 Task: Look for space in Labuhan Deli, Indonesia from 5th June, 2023 to 16th June, 2023 for 2 adults in price range Rs.7000 to Rs.15000. Place can be entire place with 1  bedroom having 1 bed and 1 bathroom. Property type can be house, flat, guest house, hotel. Booking option can be shelf check-in. Required host language is English.
Action: Mouse moved to (412, 79)
Screenshot: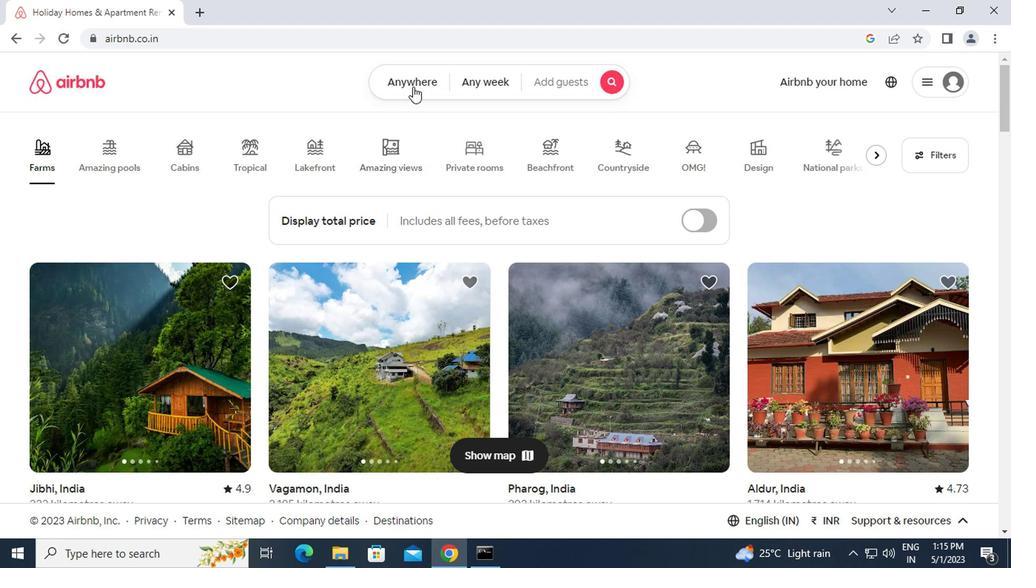 
Action: Mouse pressed left at (412, 79)
Screenshot: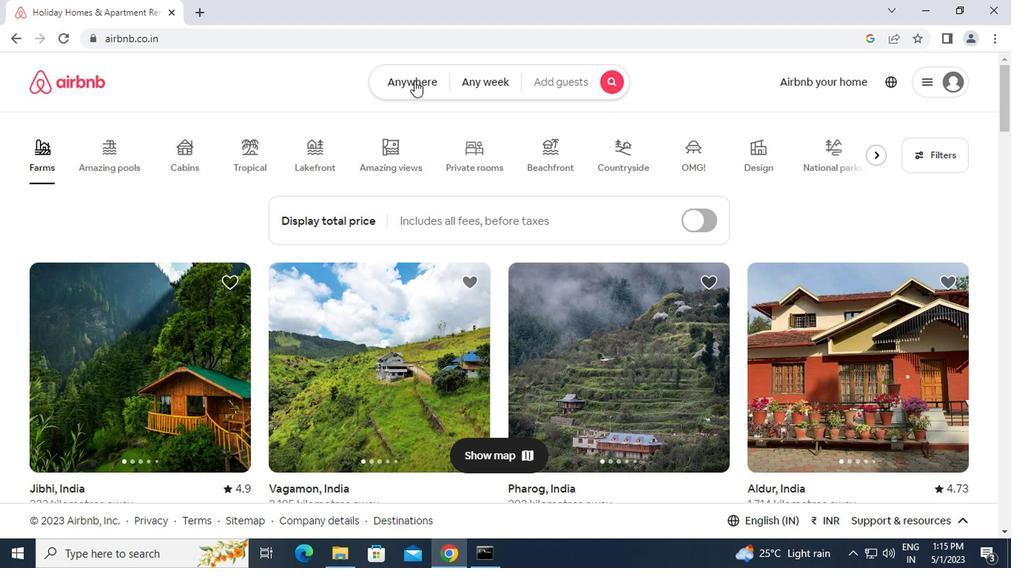 
Action: Mouse moved to (372, 146)
Screenshot: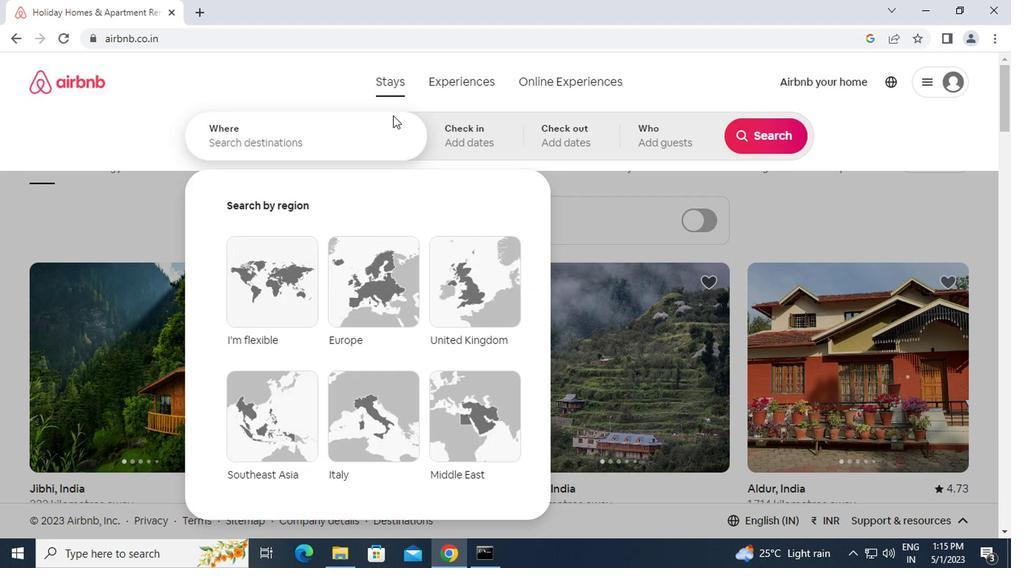
Action: Mouse pressed left at (372, 146)
Screenshot: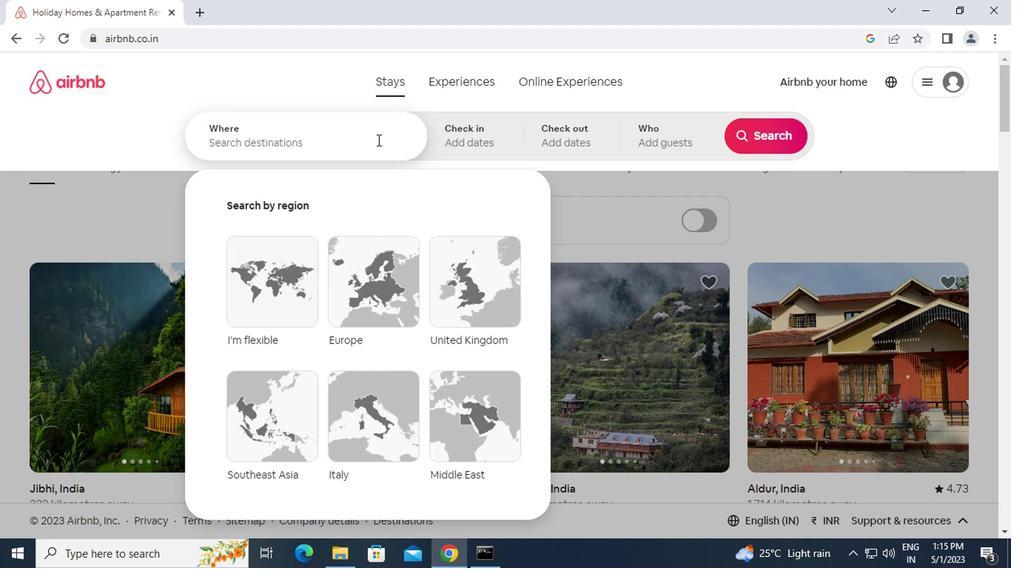 
Action: Key pressed l<Key.caps_lock>abuhan<Key.space><Key.caps_lock>d<Key.caps_lock>eli,<Key.space><Key.caps_lock>i<Key.caps_lock>ndonesia<Key.enter>
Screenshot: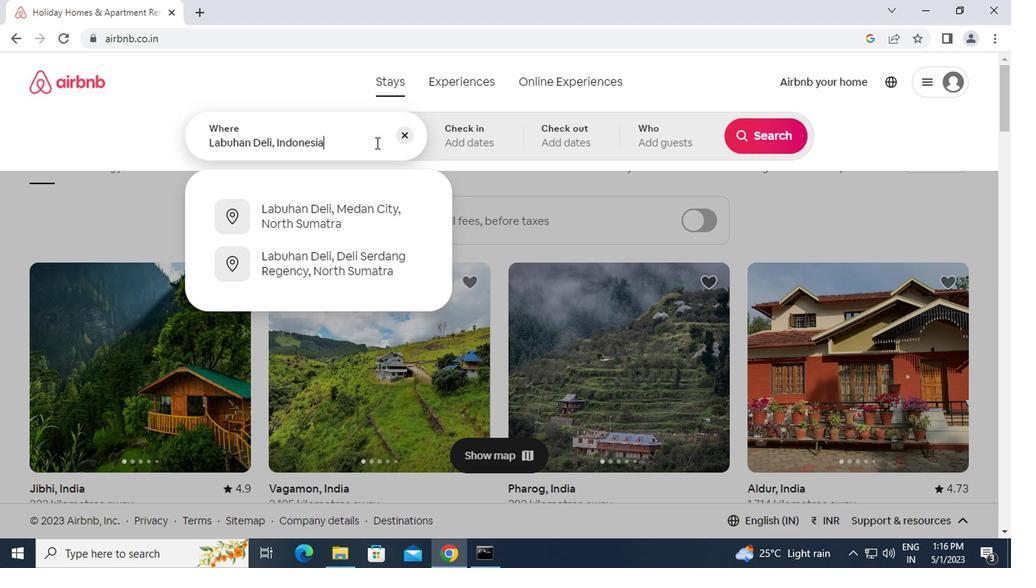 
Action: Mouse moved to (564, 346)
Screenshot: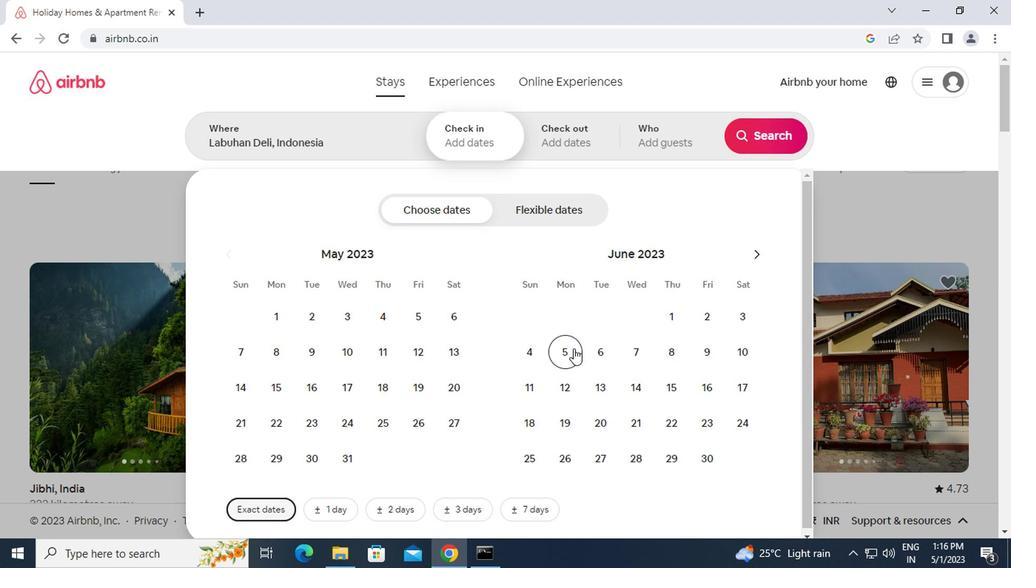 
Action: Mouse pressed left at (564, 346)
Screenshot: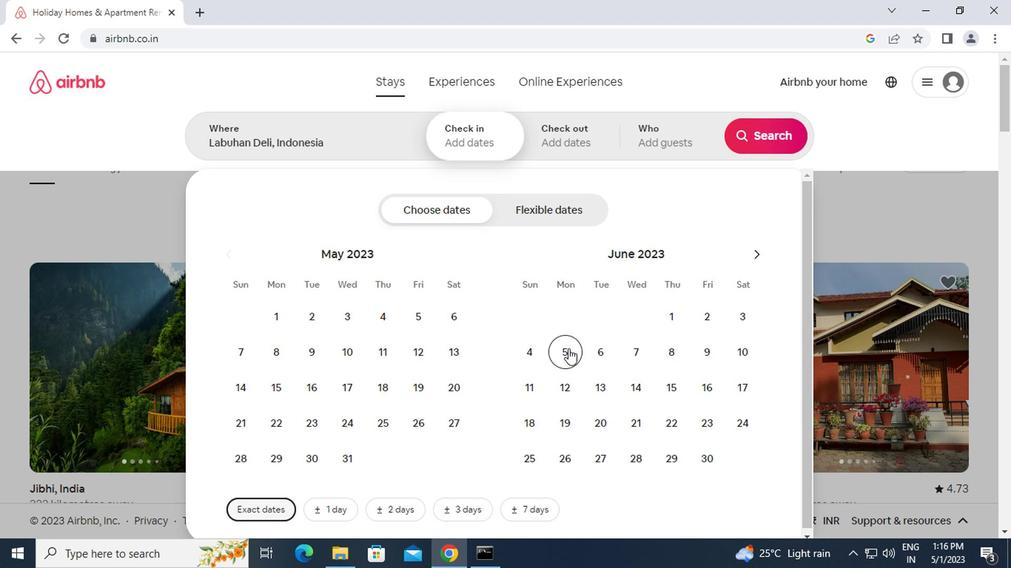 
Action: Mouse moved to (702, 374)
Screenshot: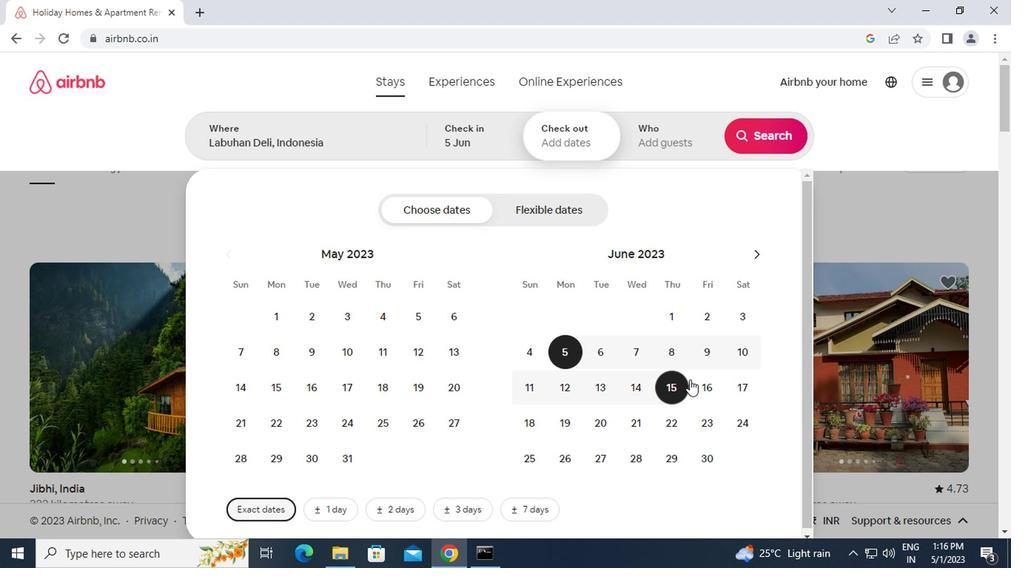 
Action: Mouse pressed left at (702, 374)
Screenshot: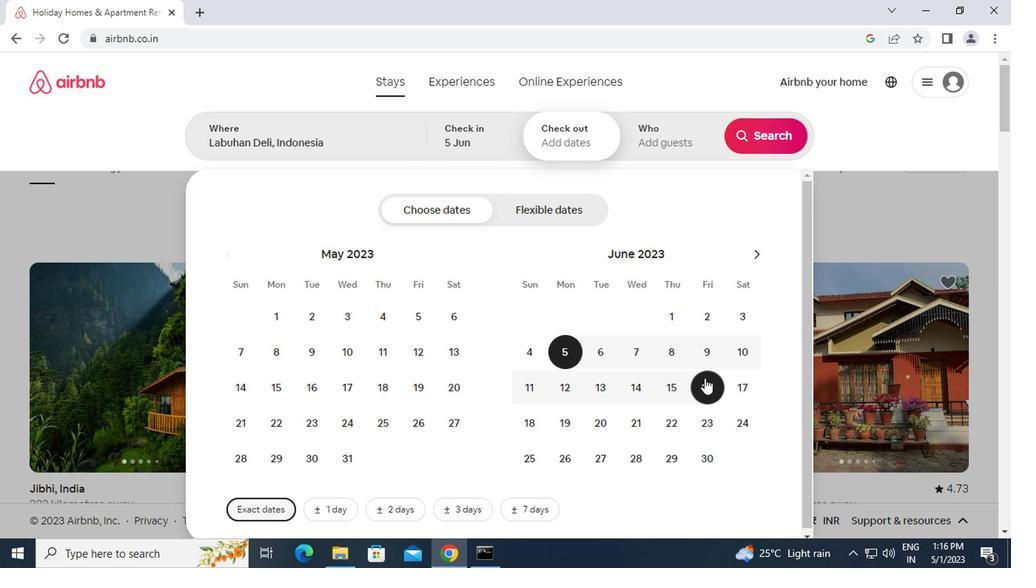 
Action: Mouse moved to (660, 138)
Screenshot: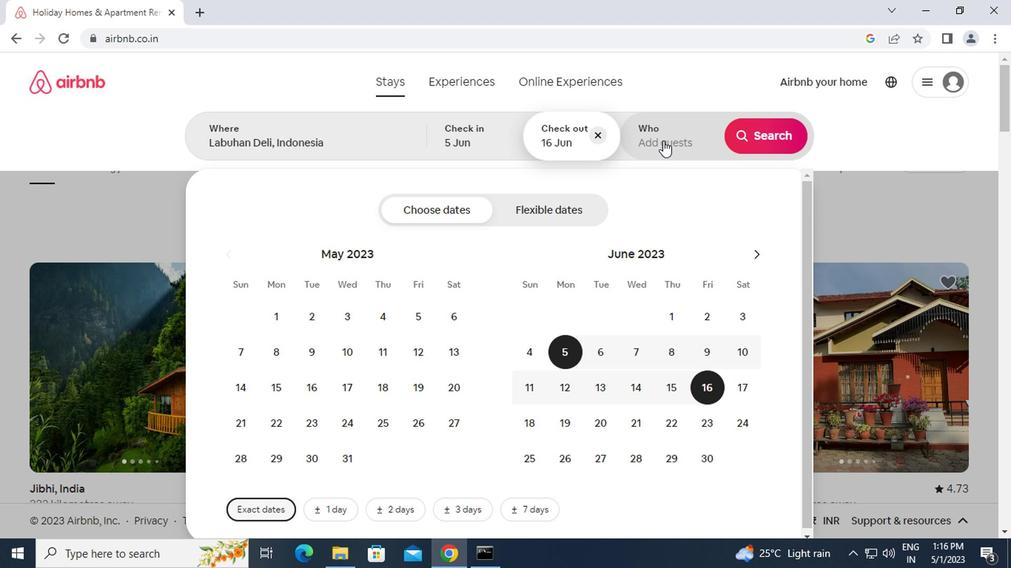 
Action: Mouse pressed left at (660, 138)
Screenshot: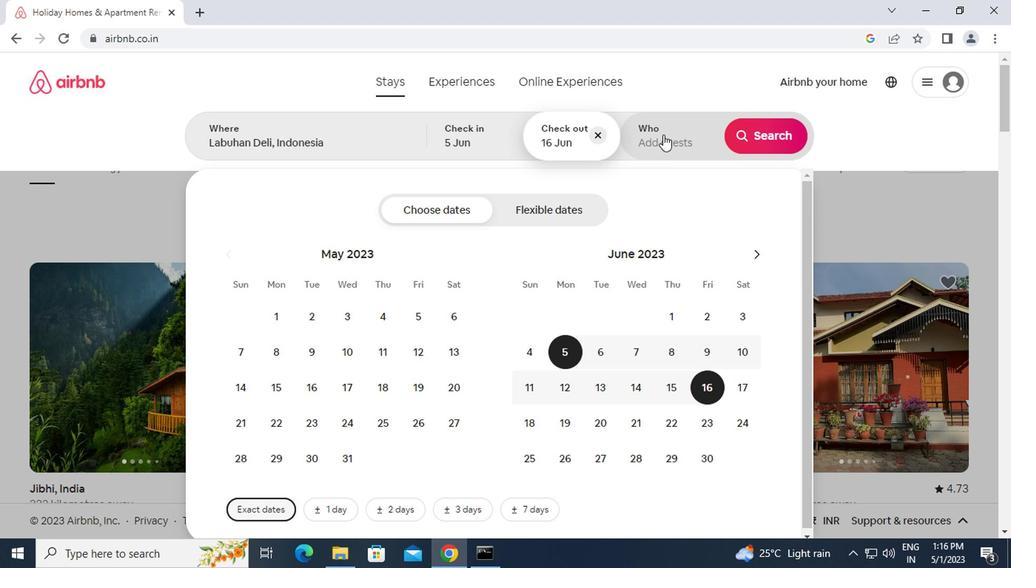 
Action: Mouse moved to (763, 213)
Screenshot: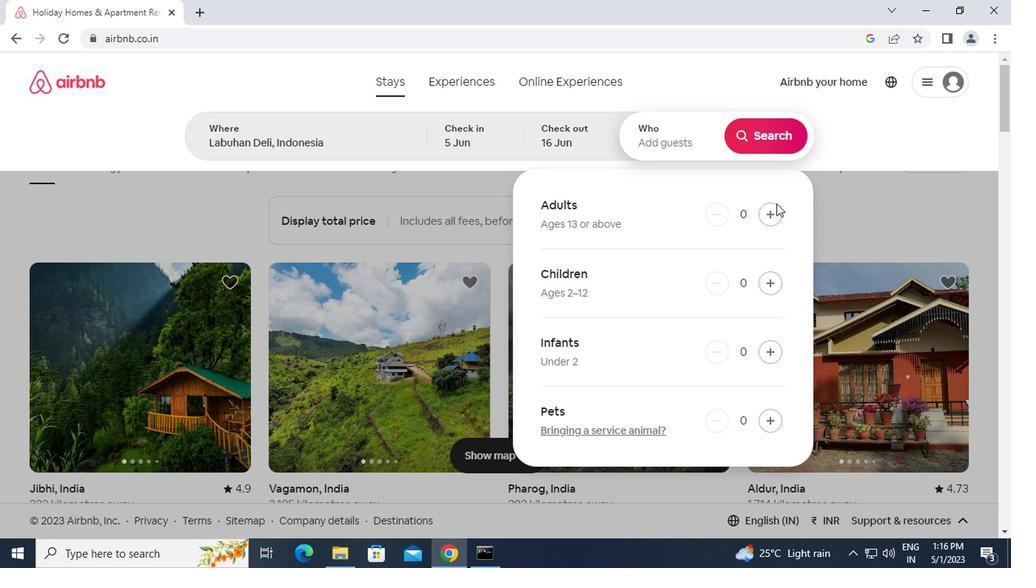 
Action: Mouse pressed left at (763, 213)
Screenshot: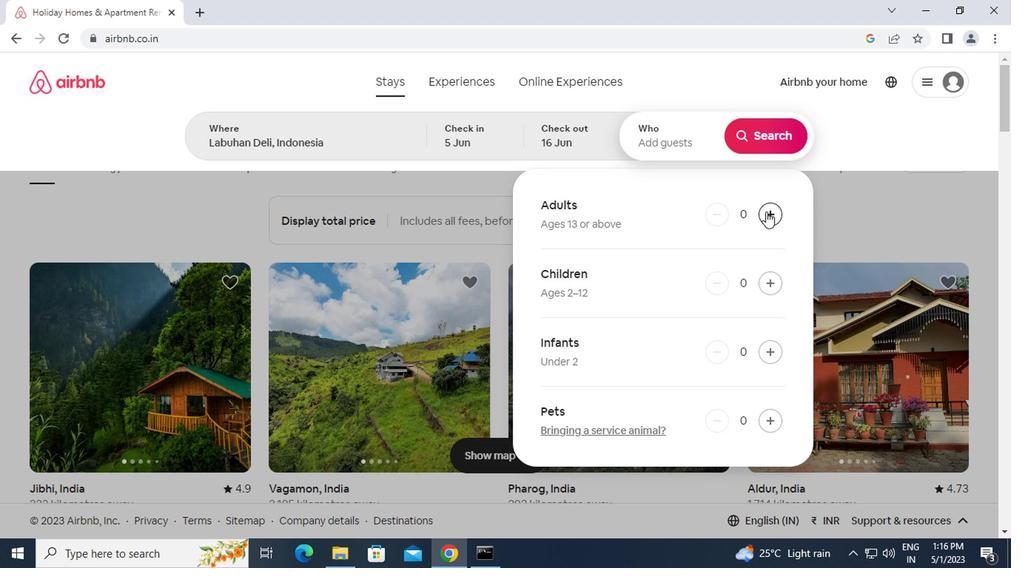
Action: Mouse pressed left at (763, 213)
Screenshot: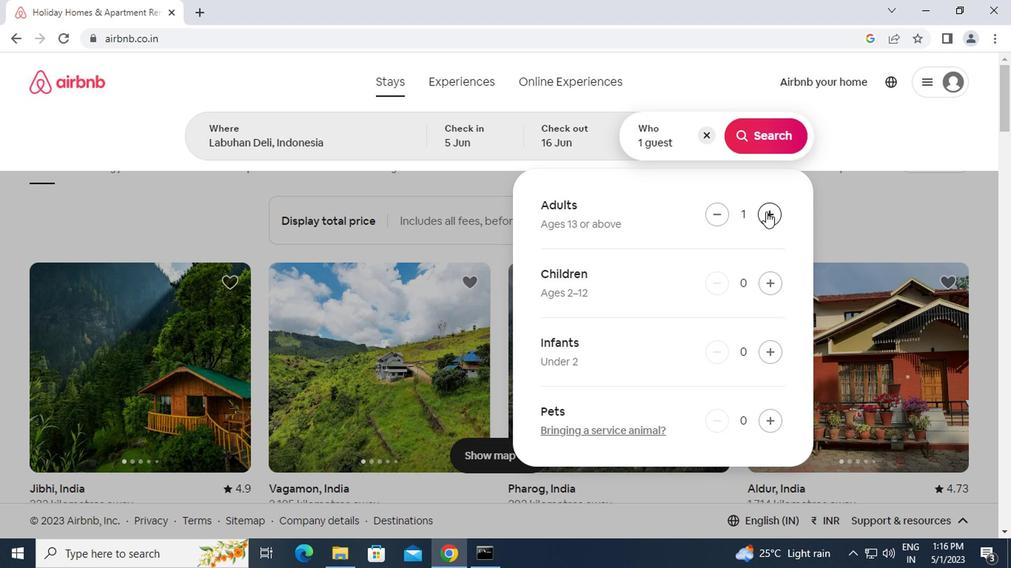 
Action: Mouse moved to (766, 141)
Screenshot: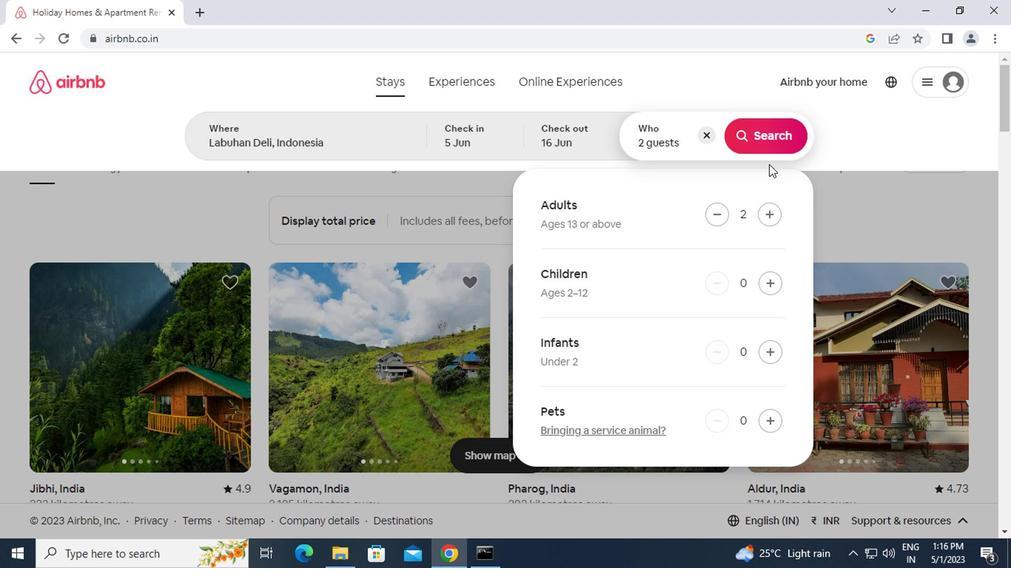
Action: Mouse pressed left at (766, 141)
Screenshot: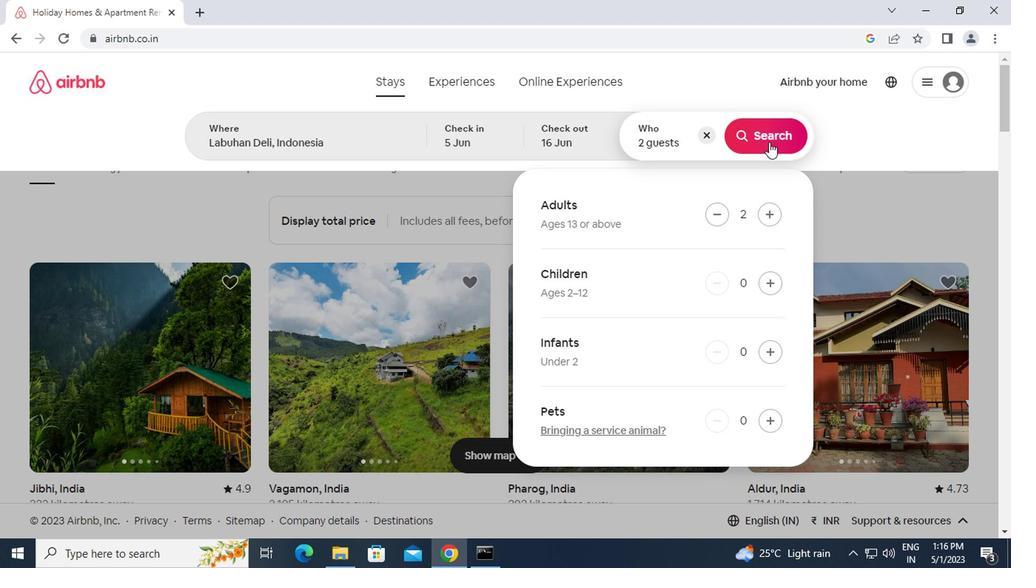 
Action: Mouse moved to (925, 150)
Screenshot: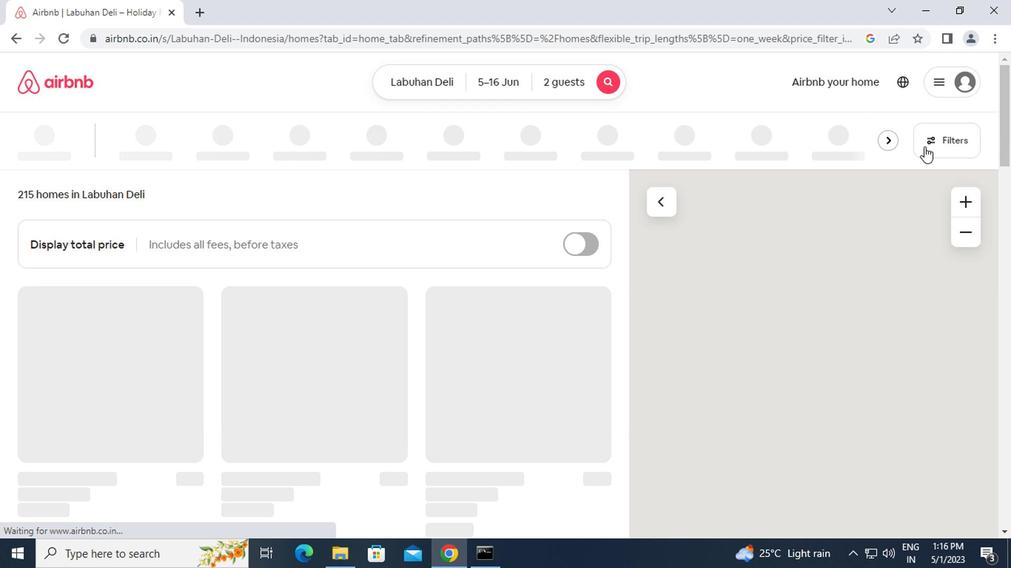 
Action: Mouse pressed left at (925, 150)
Screenshot: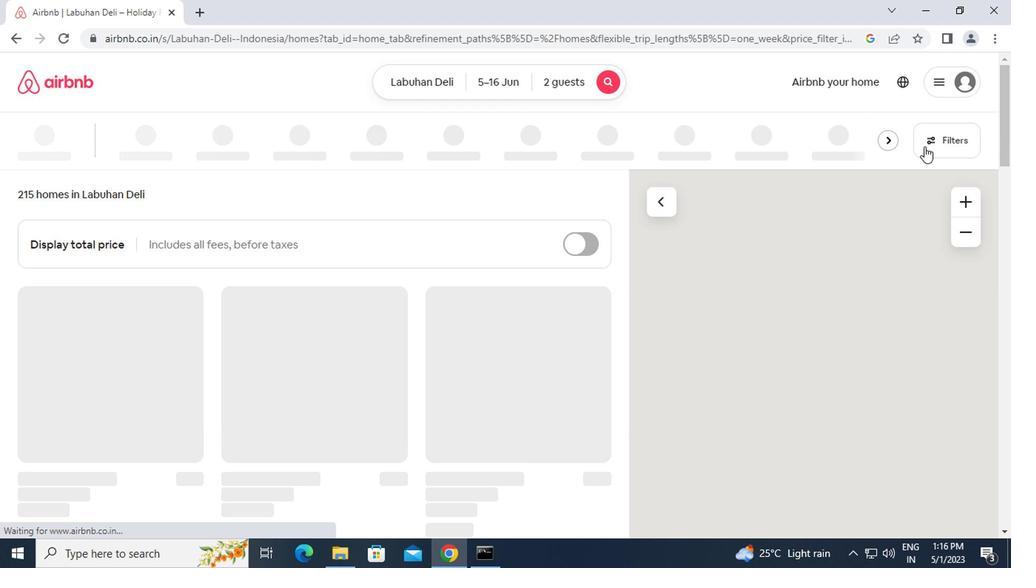 
Action: Mouse moved to (299, 331)
Screenshot: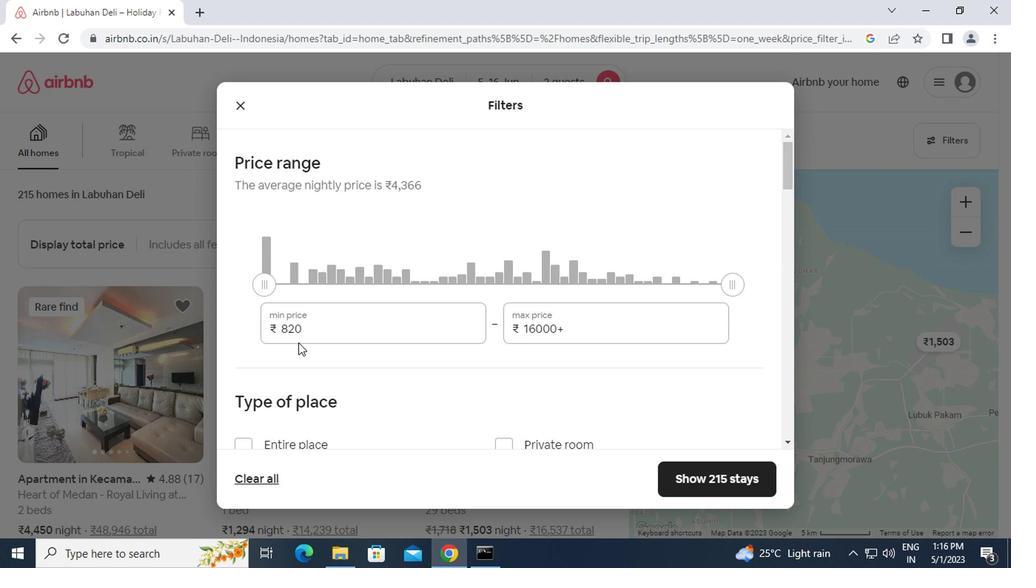 
Action: Mouse pressed left at (299, 331)
Screenshot: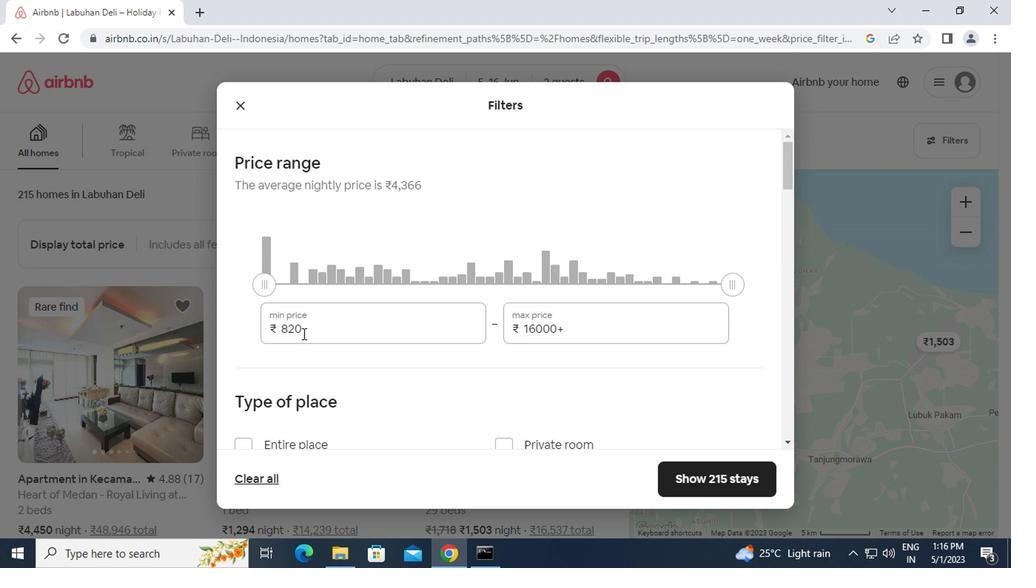
Action: Mouse moved to (258, 335)
Screenshot: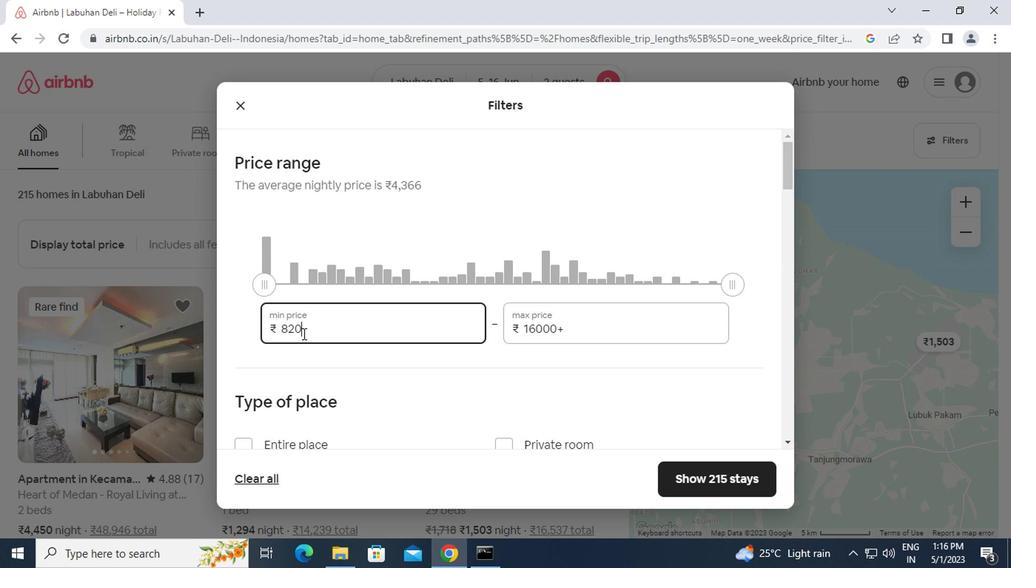 
Action: Key pressed 7000<Key.tab><Key.backspace><Key.backspace><Key.backspace><Key.backspace><Key.backspace><Key.backspace><Key.backspace><Key.backspace><Key.backspace><Key.backspace><Key.backspace><Key.backspace><Key.backspace><Key.backspace><Key.backspace><Key.backspace>15000
Screenshot: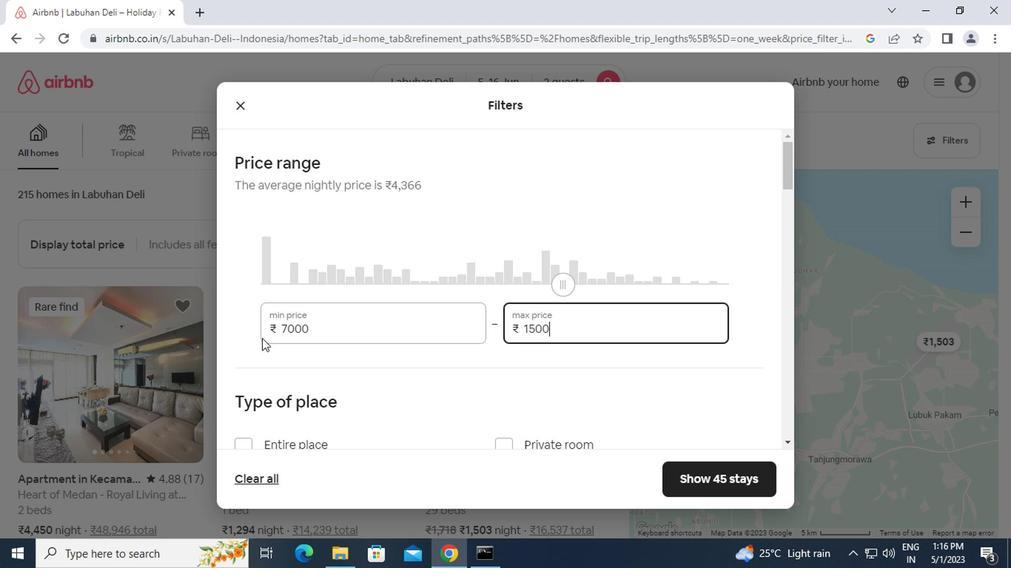 
Action: Mouse moved to (252, 339)
Screenshot: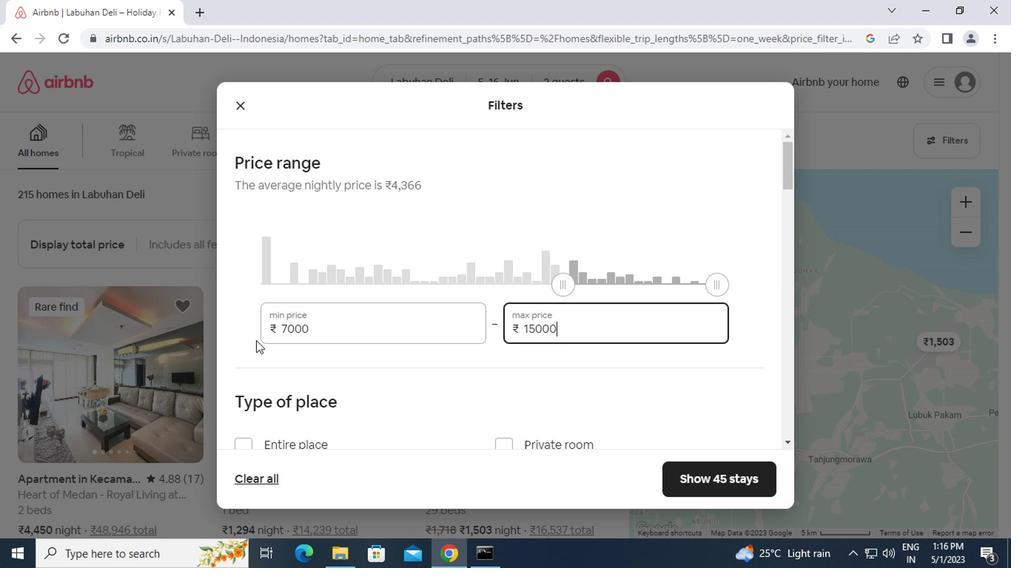 
Action: Mouse scrolled (252, 339) with delta (0, 0)
Screenshot: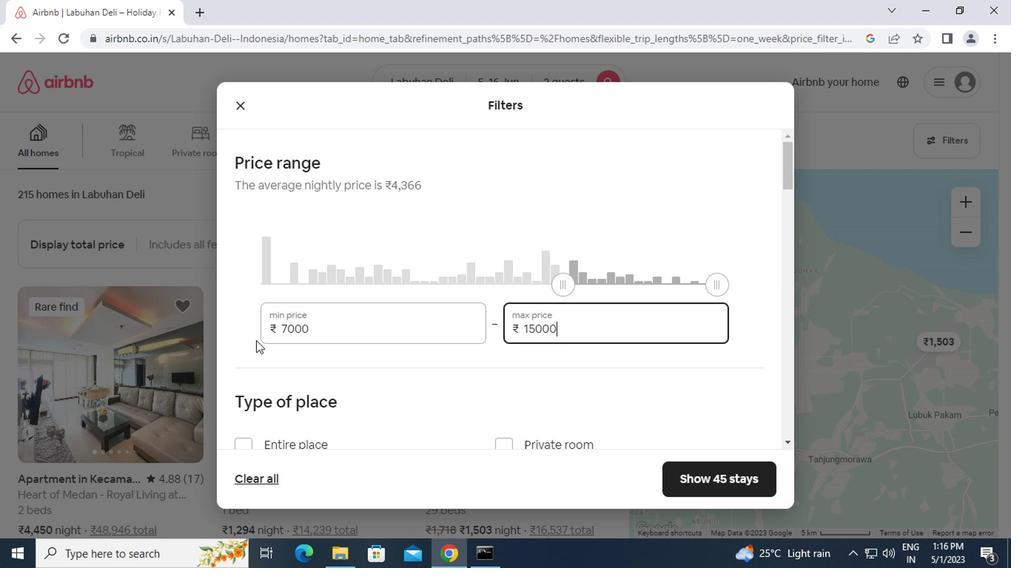 
Action: Mouse scrolled (252, 339) with delta (0, 0)
Screenshot: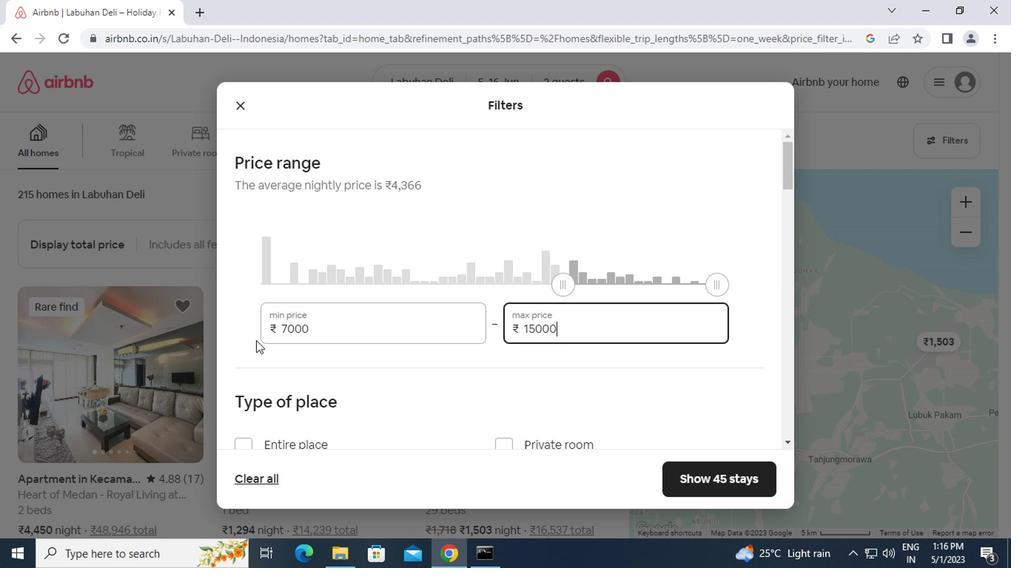 
Action: Mouse moved to (239, 289)
Screenshot: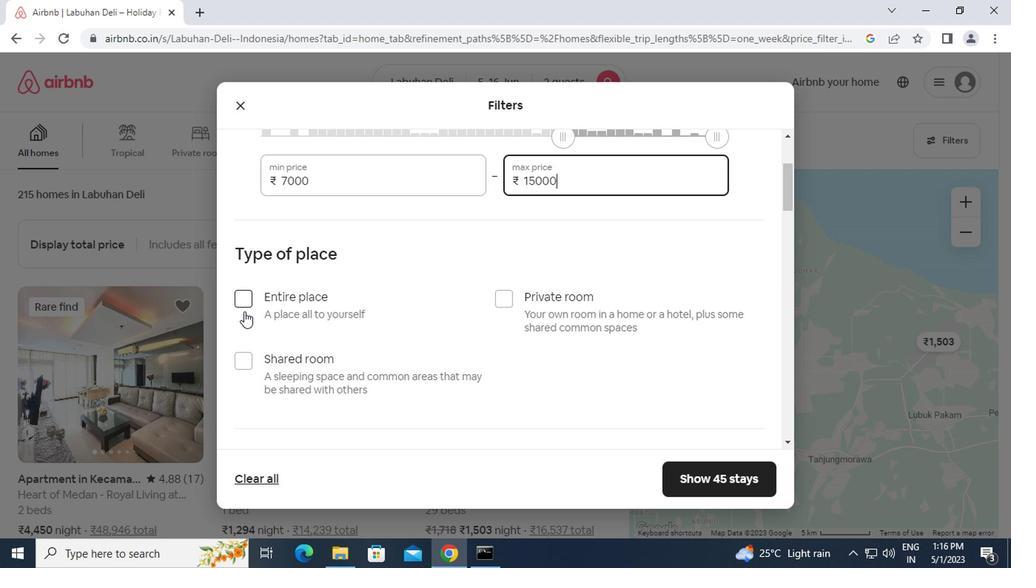 
Action: Mouse pressed left at (239, 289)
Screenshot: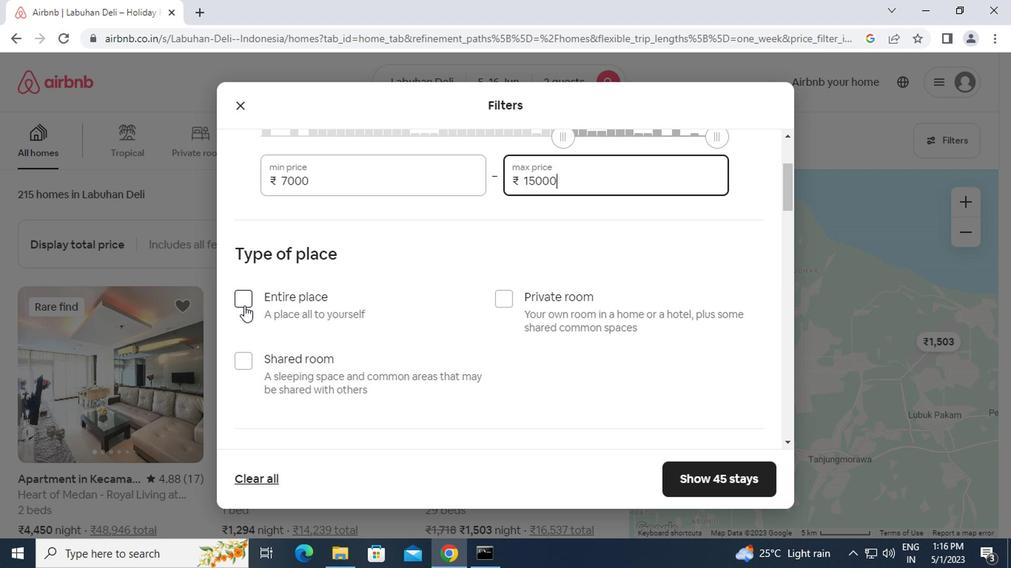 
Action: Mouse moved to (317, 334)
Screenshot: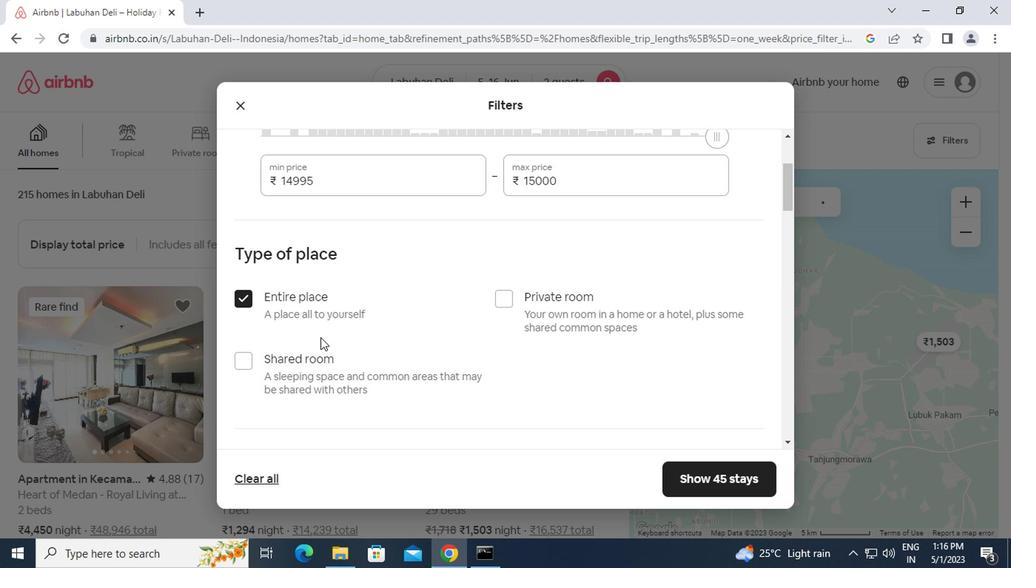 
Action: Mouse scrolled (317, 333) with delta (0, -1)
Screenshot: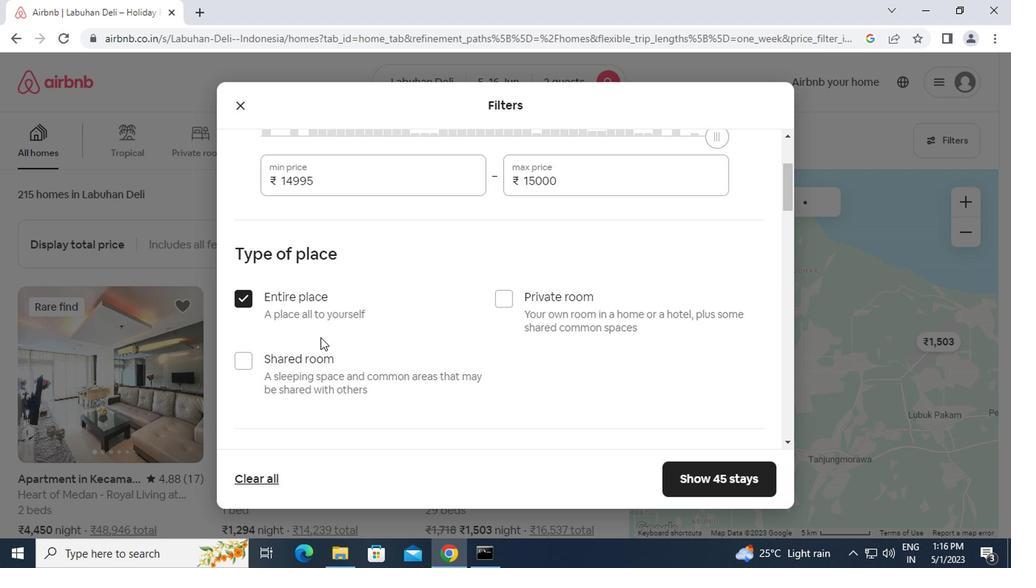 
Action: Mouse scrolled (317, 333) with delta (0, -1)
Screenshot: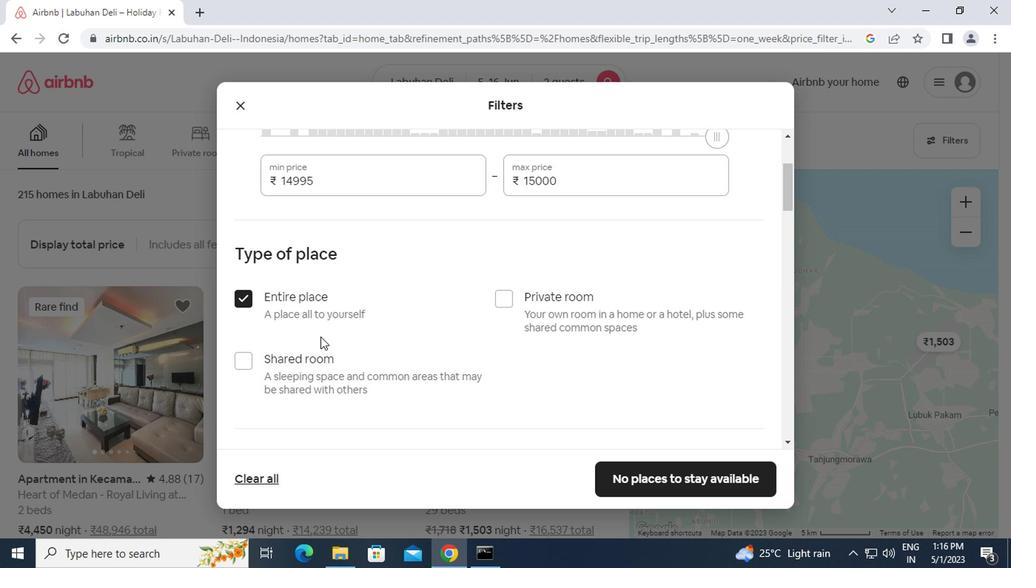 
Action: Mouse scrolled (317, 333) with delta (0, -1)
Screenshot: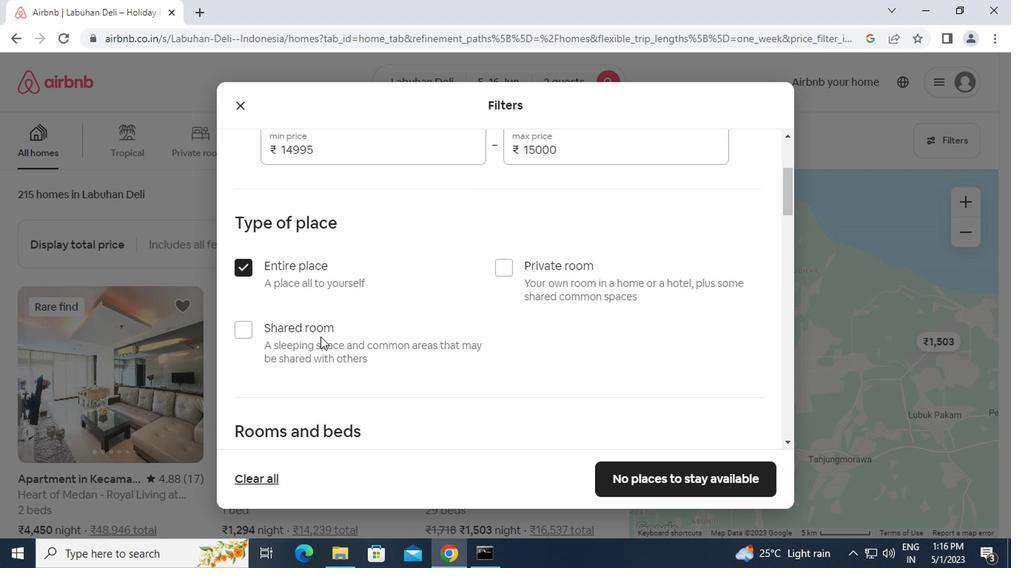 
Action: Mouse moved to (366, 317)
Screenshot: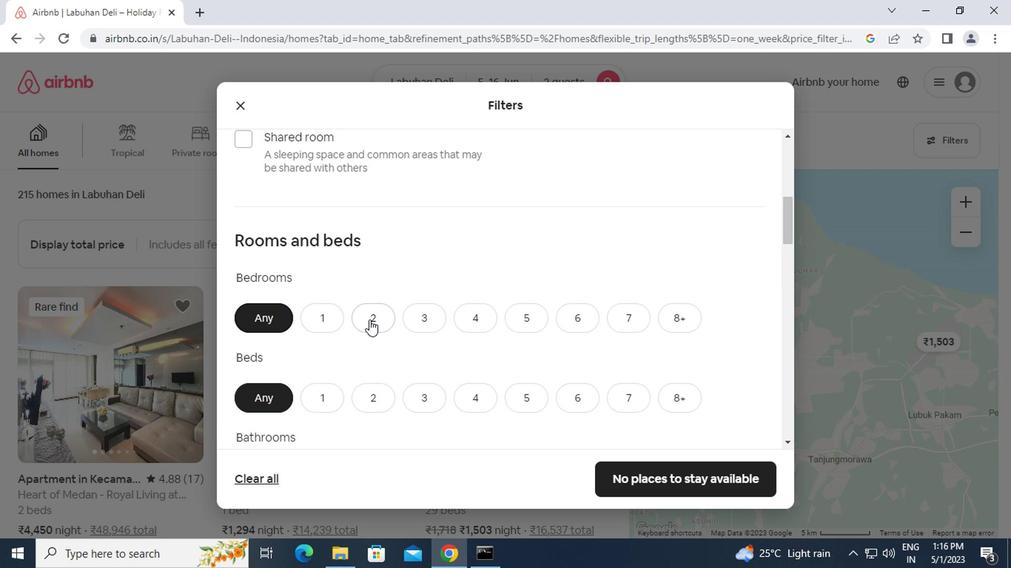
Action: Mouse scrolled (366, 316) with delta (0, 0)
Screenshot: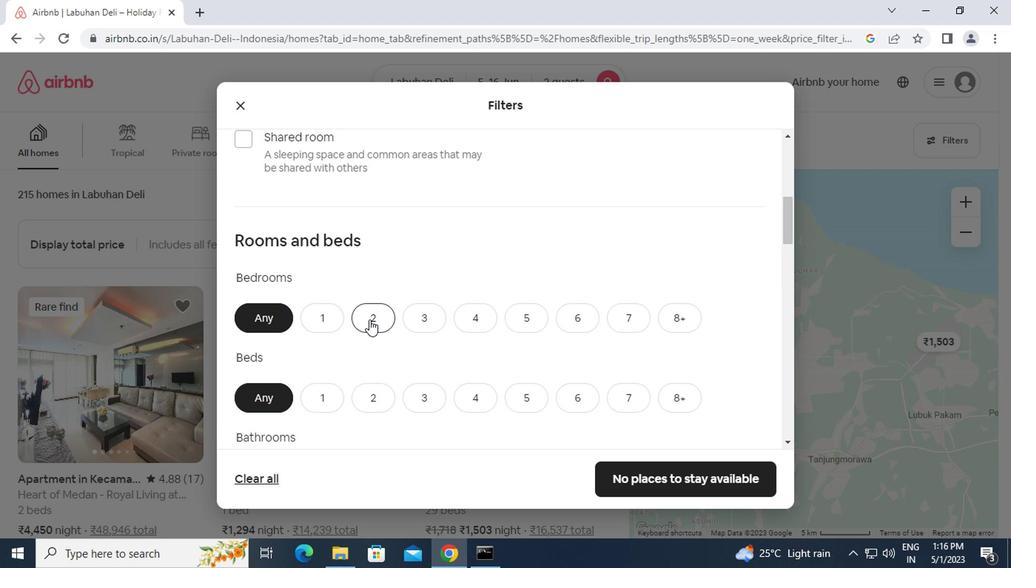
Action: Mouse moved to (314, 245)
Screenshot: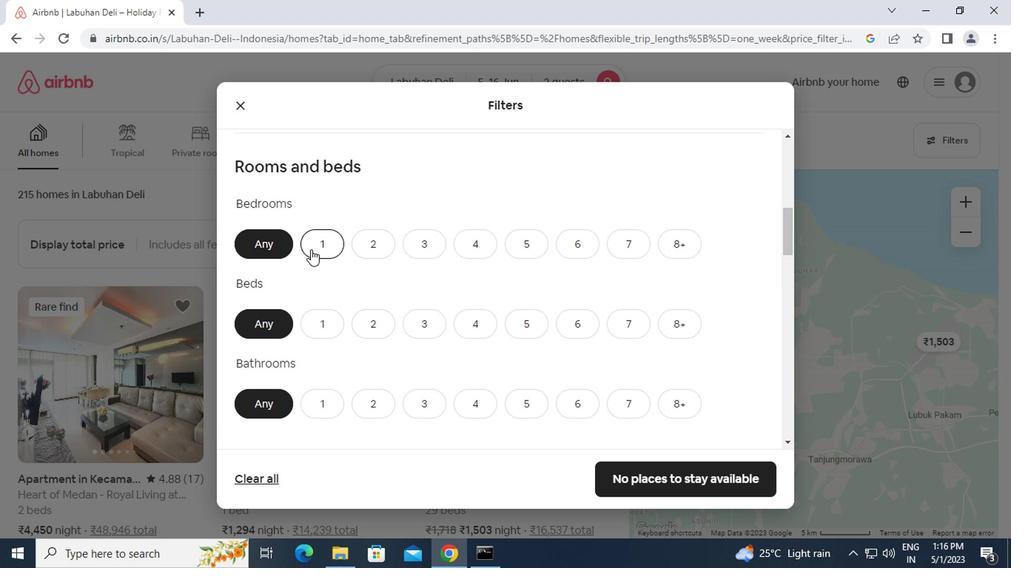 
Action: Mouse pressed left at (314, 245)
Screenshot: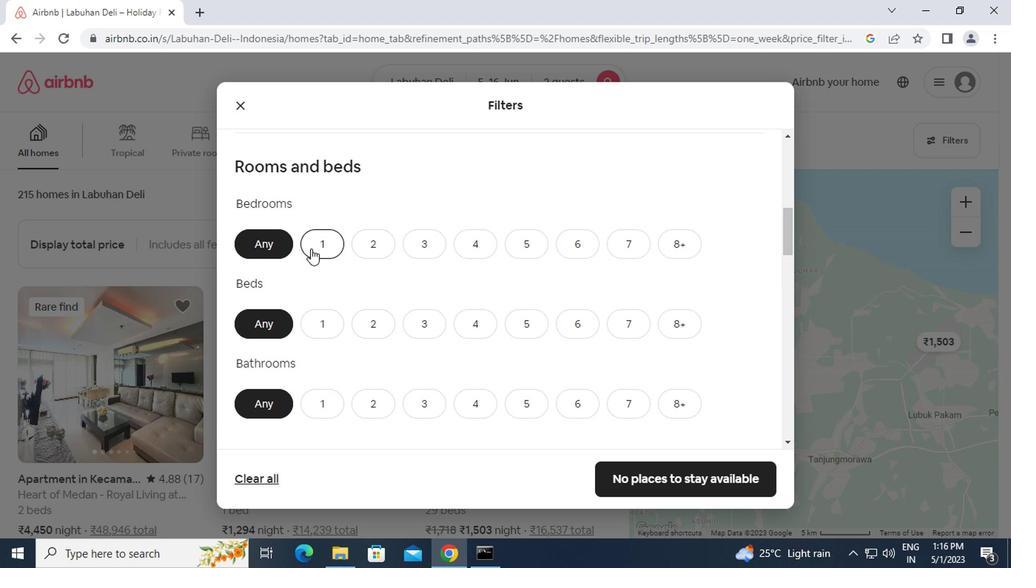 
Action: Mouse moved to (321, 315)
Screenshot: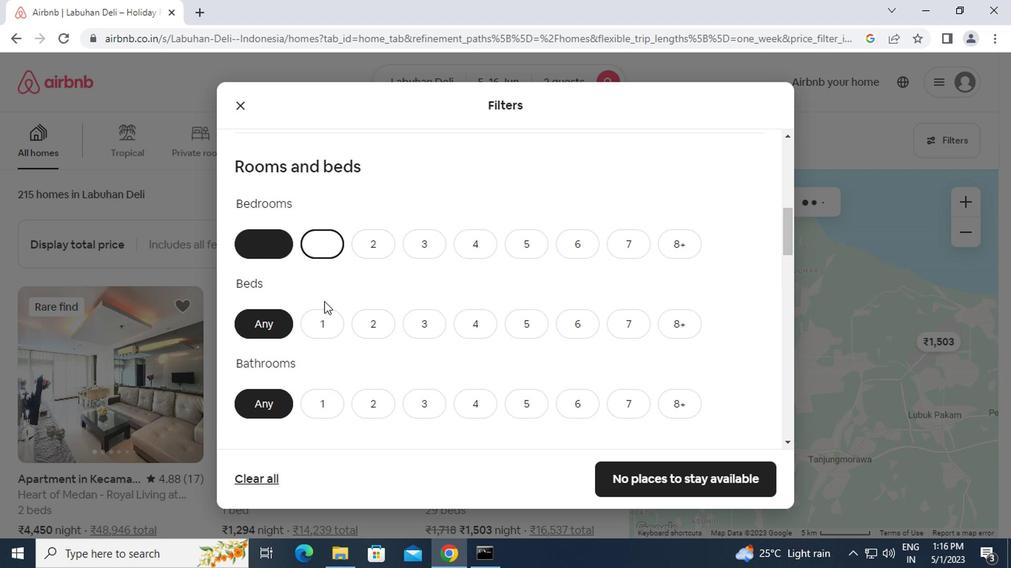 
Action: Mouse pressed left at (321, 315)
Screenshot: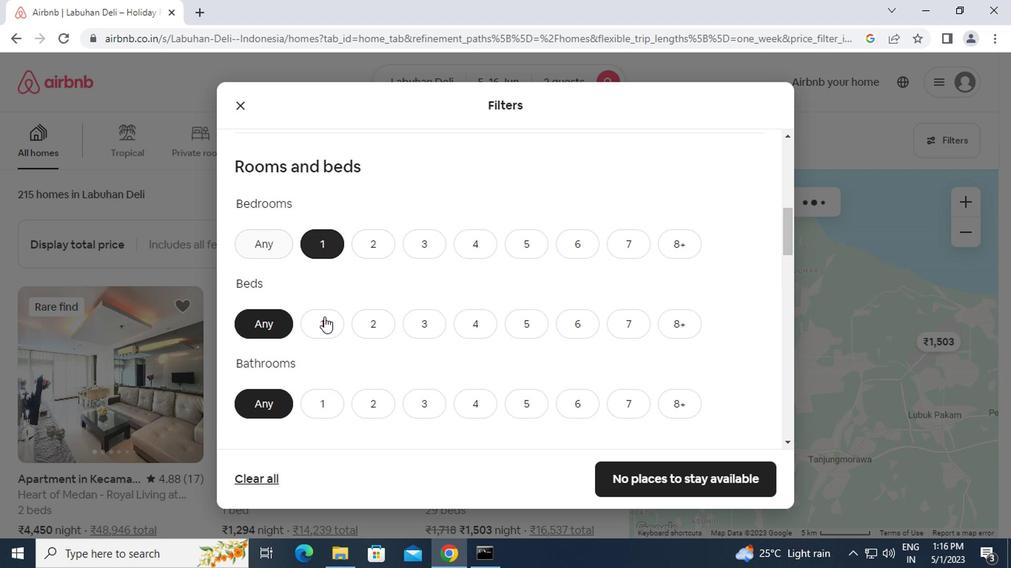 
Action: Mouse moved to (321, 403)
Screenshot: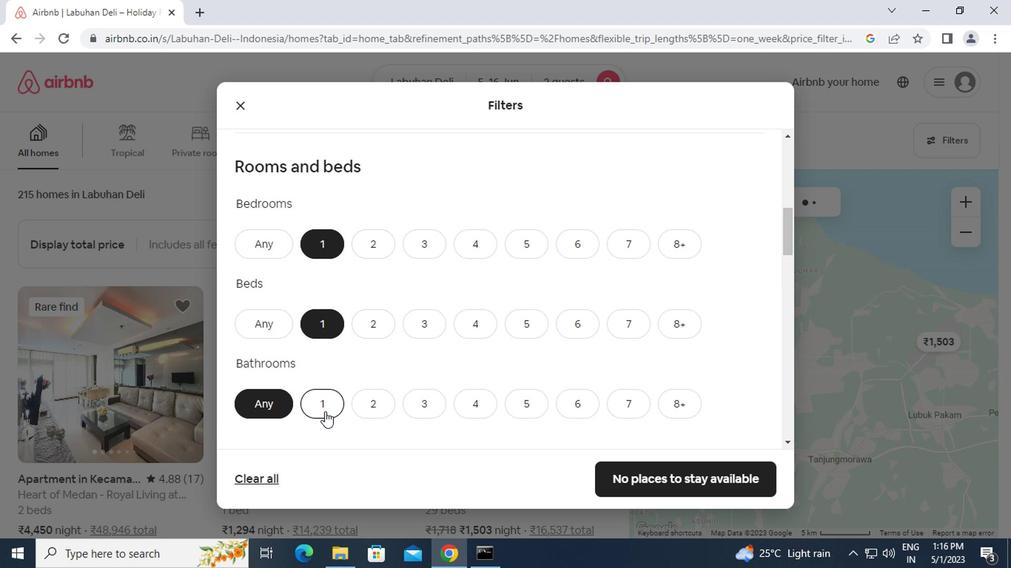 
Action: Mouse pressed left at (321, 403)
Screenshot: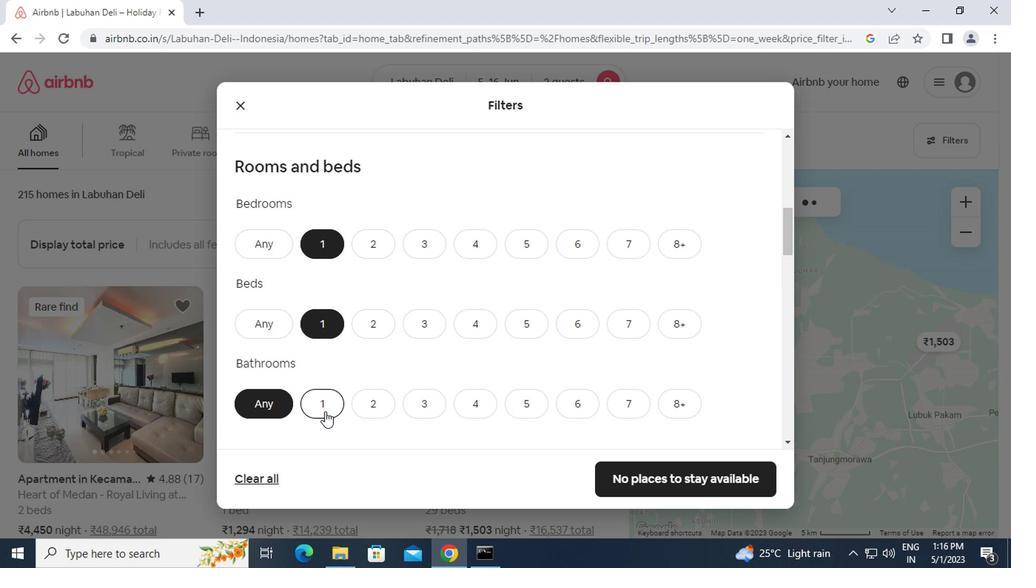
Action: Mouse moved to (411, 396)
Screenshot: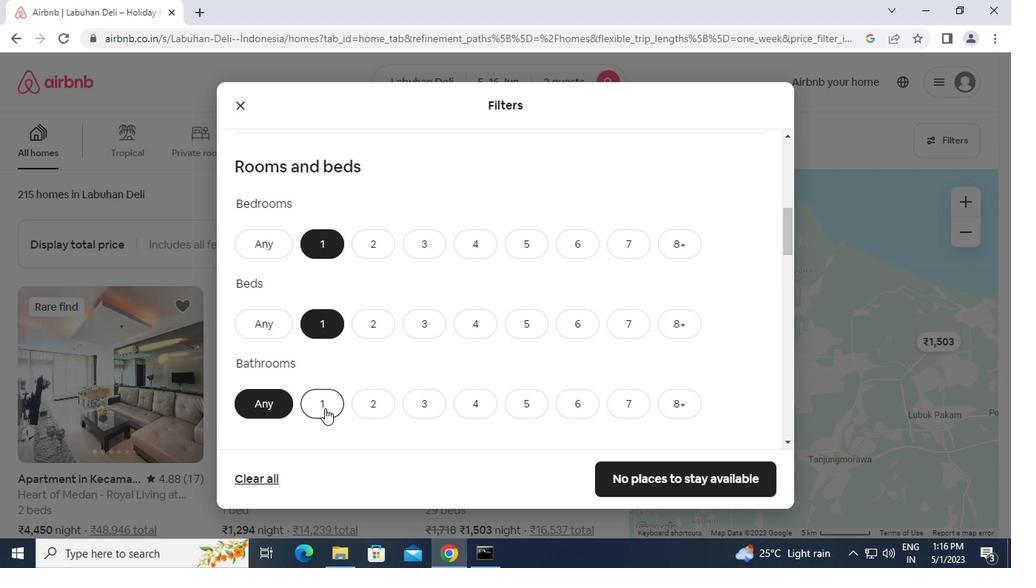 
Action: Mouse scrolled (411, 396) with delta (0, 0)
Screenshot: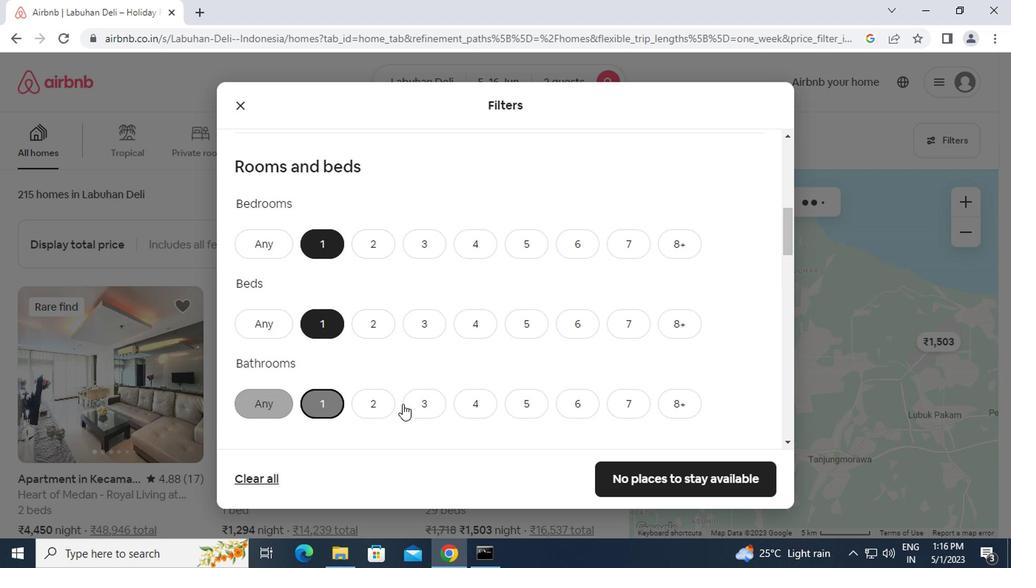
Action: Mouse scrolled (411, 396) with delta (0, 0)
Screenshot: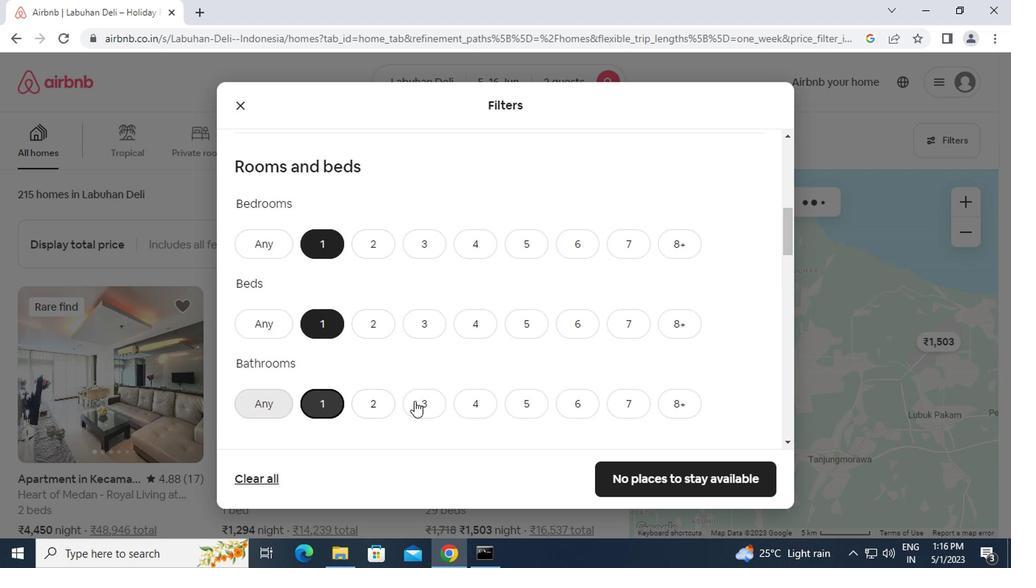 
Action: Mouse moved to (272, 383)
Screenshot: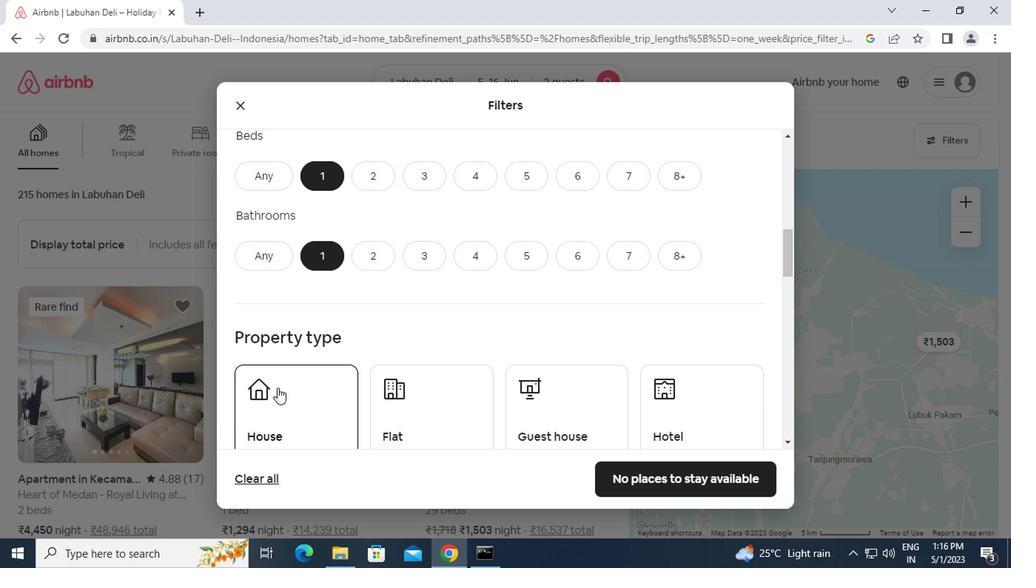 
Action: Mouse pressed left at (272, 383)
Screenshot: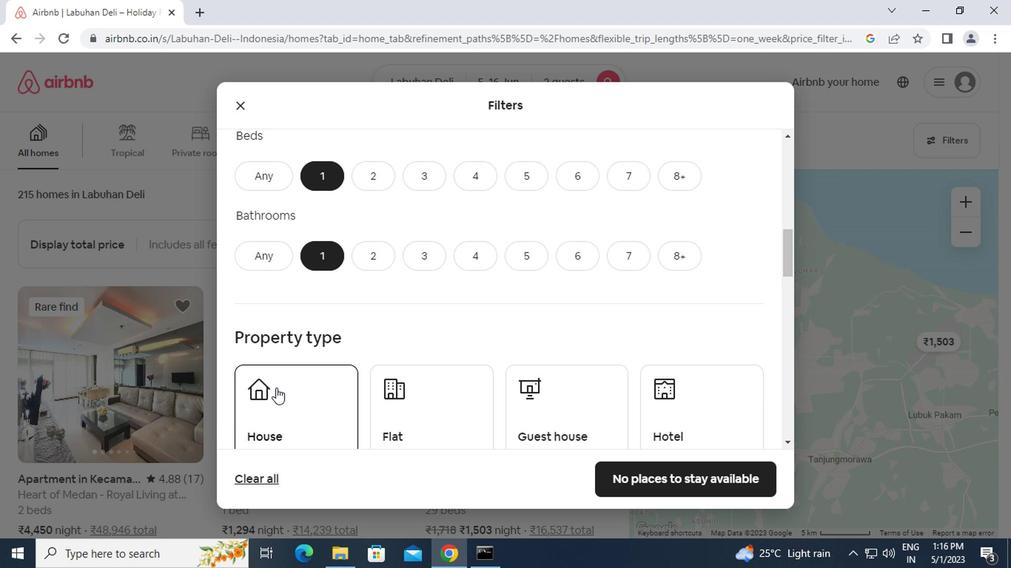 
Action: Mouse moved to (389, 379)
Screenshot: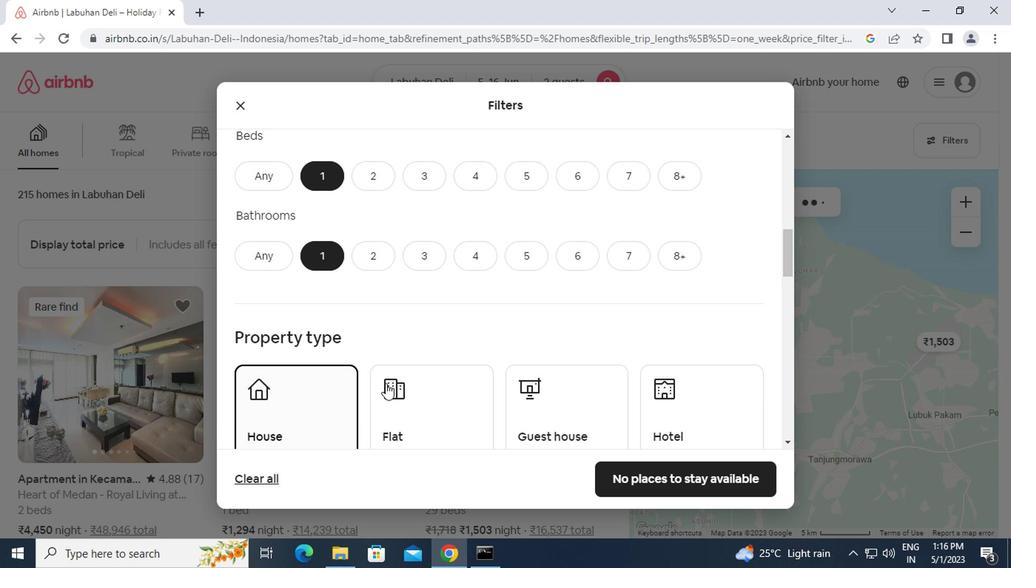 
Action: Mouse pressed left at (389, 379)
Screenshot: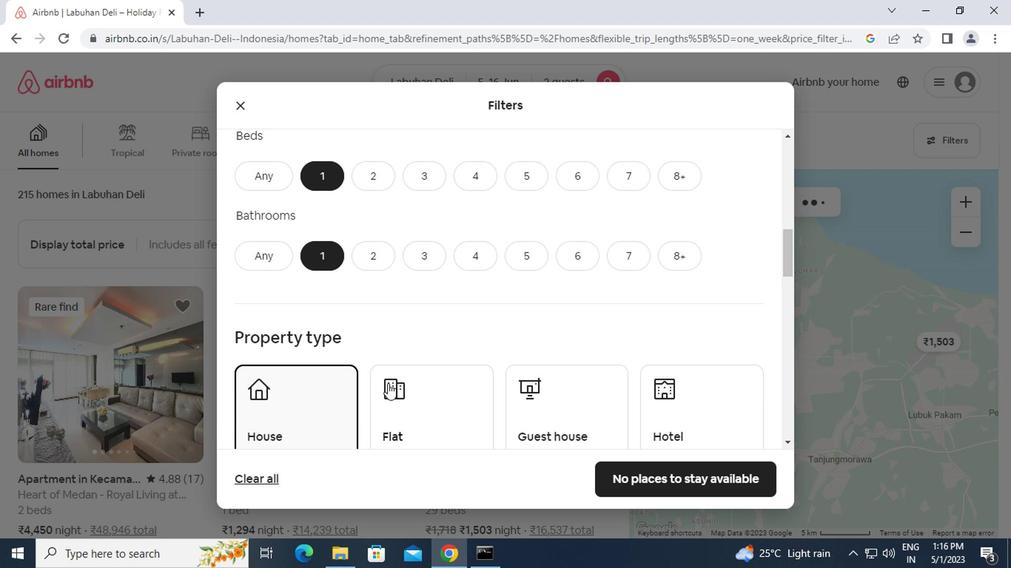 
Action: Mouse moved to (601, 378)
Screenshot: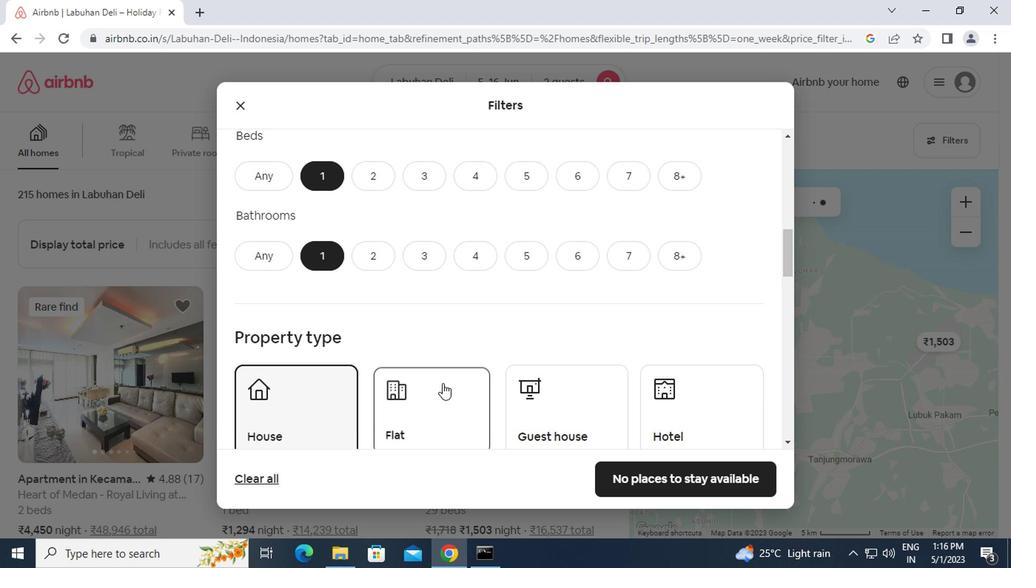 
Action: Mouse pressed left at (601, 378)
Screenshot: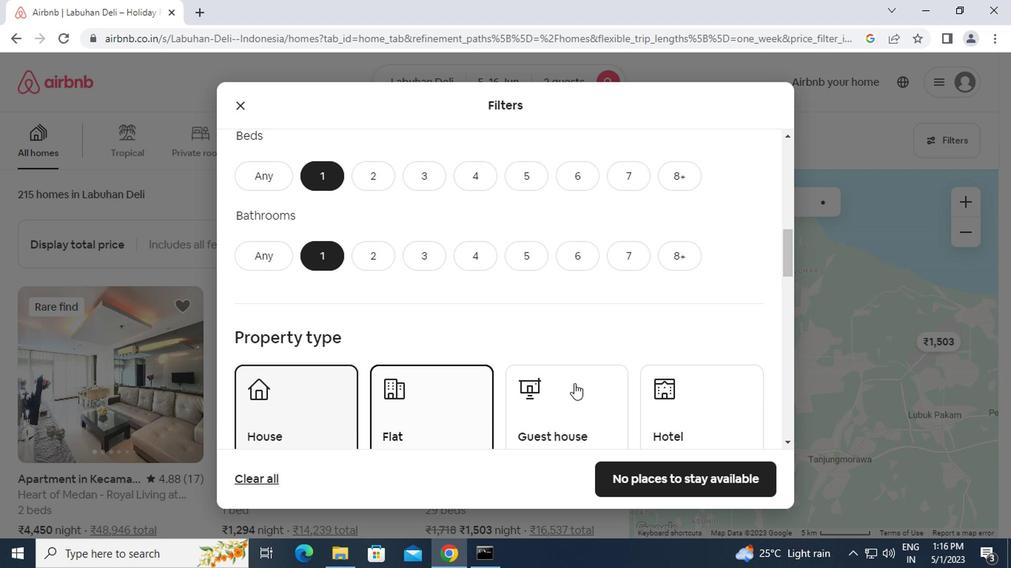 
Action: Mouse moved to (717, 378)
Screenshot: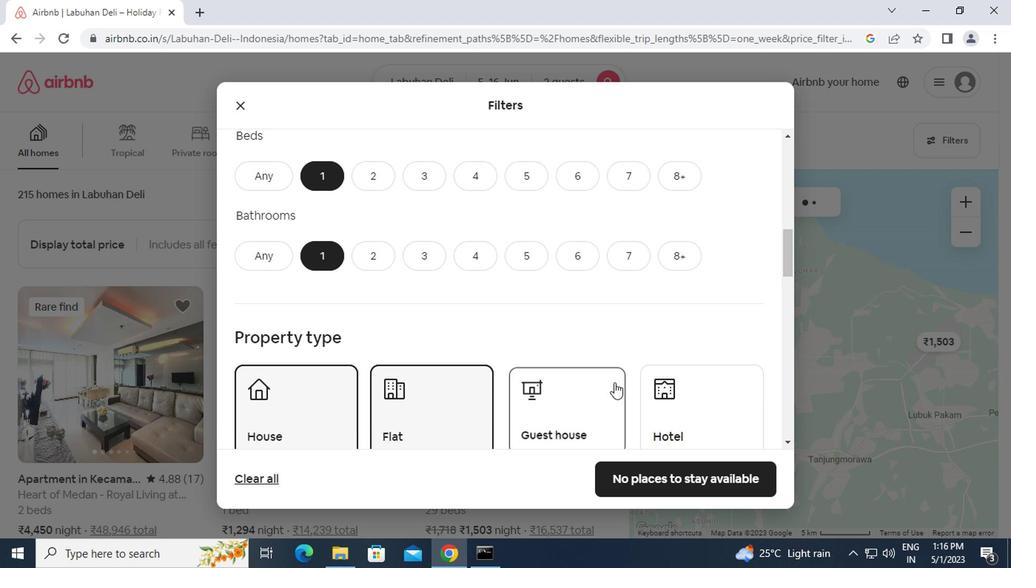 
Action: Mouse pressed left at (717, 378)
Screenshot: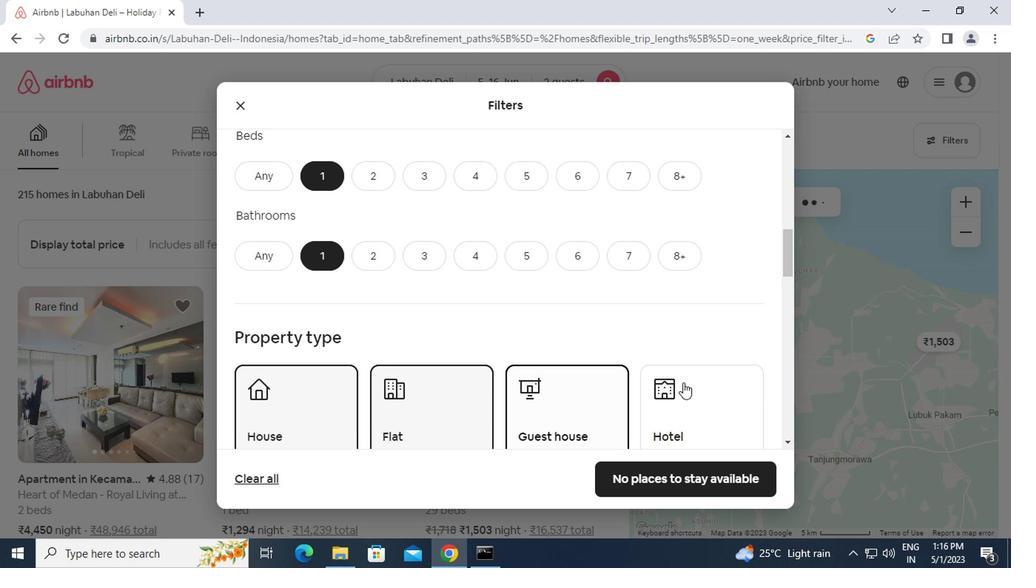 
Action: Mouse moved to (499, 403)
Screenshot: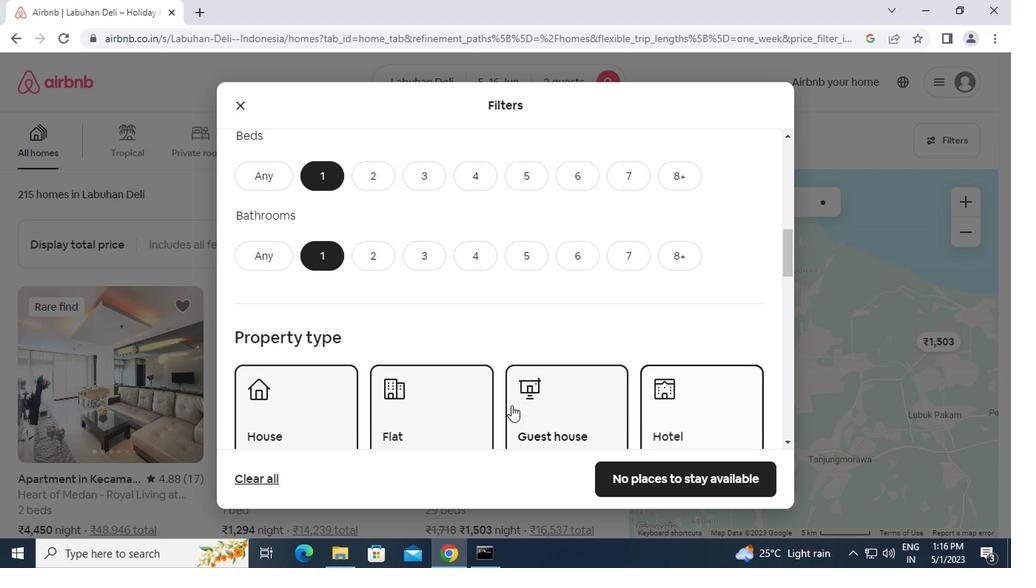 
Action: Mouse scrolled (499, 402) with delta (0, -1)
Screenshot: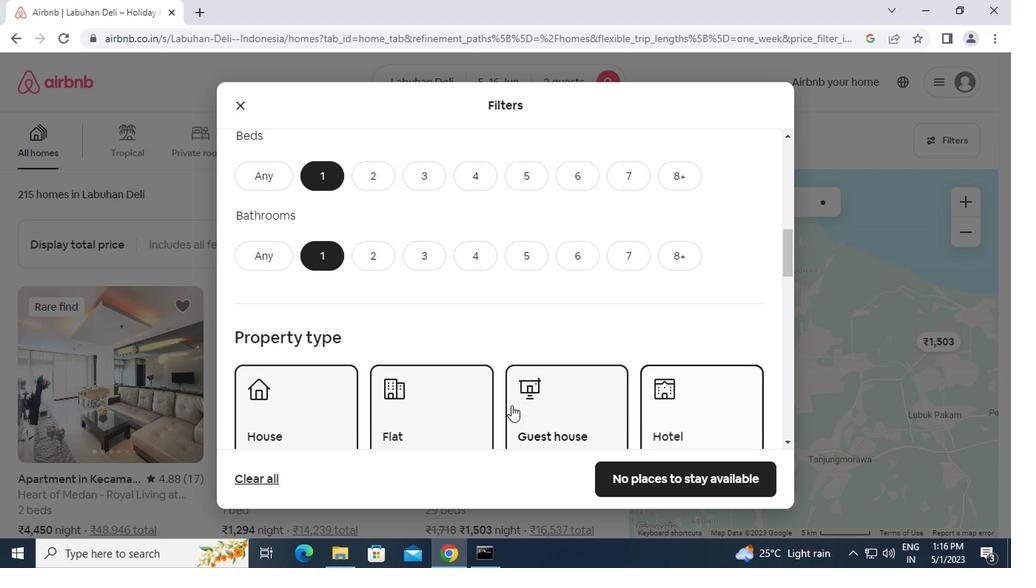
Action: Mouse scrolled (499, 402) with delta (0, -1)
Screenshot: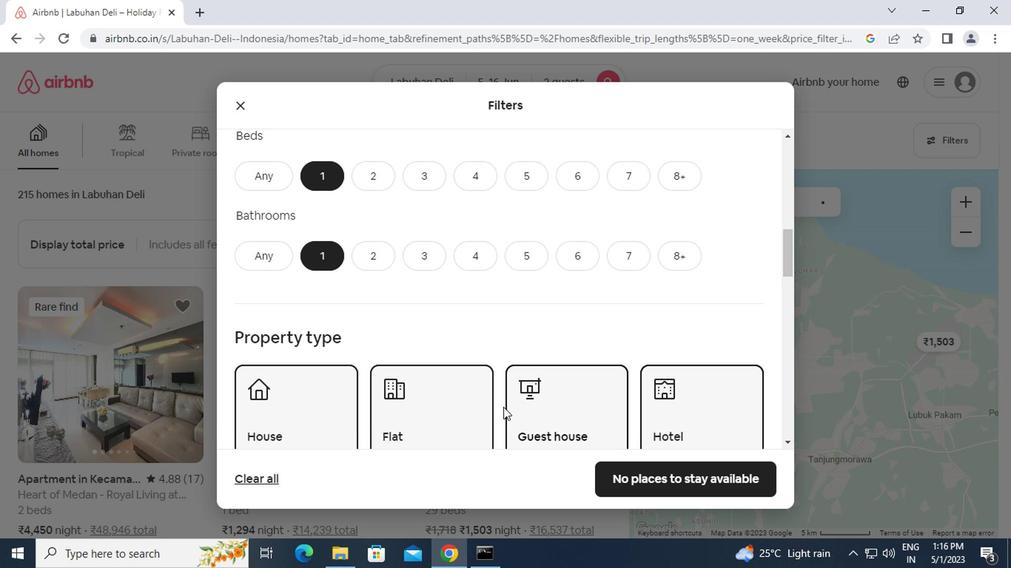 
Action: Mouse scrolled (499, 402) with delta (0, -1)
Screenshot: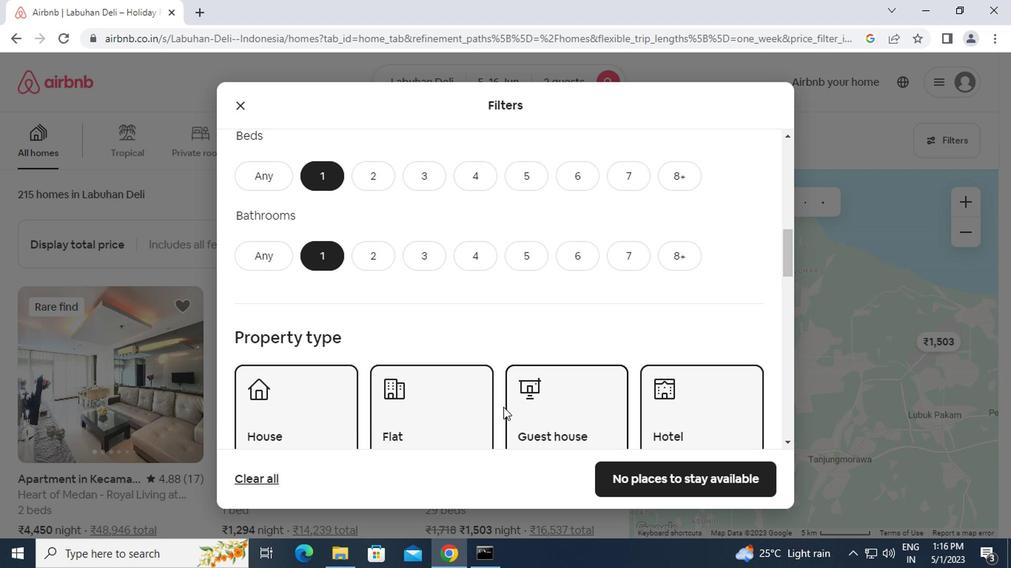 
Action: Mouse scrolled (499, 402) with delta (0, -1)
Screenshot: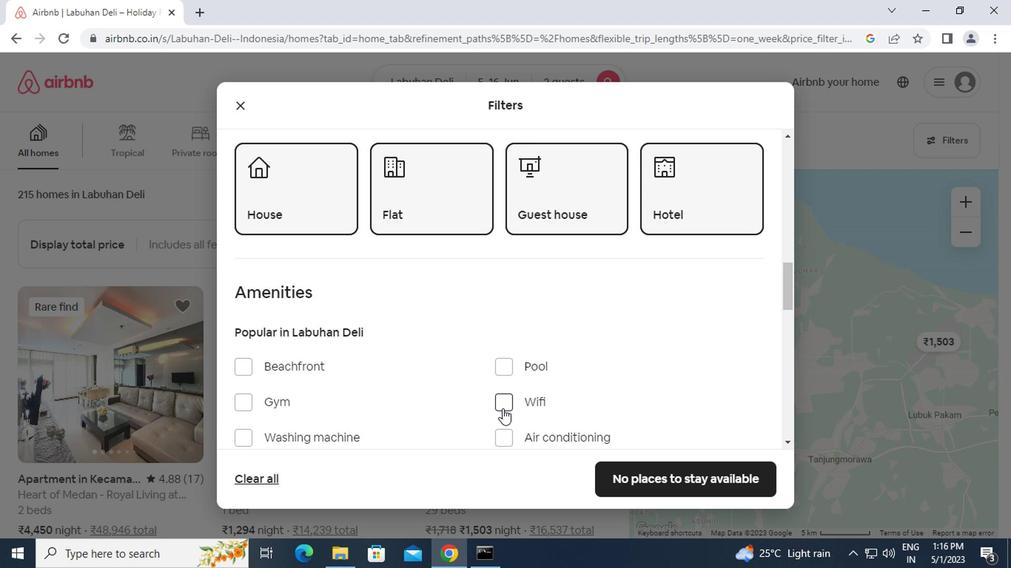 
Action: Mouse scrolled (499, 402) with delta (0, -1)
Screenshot: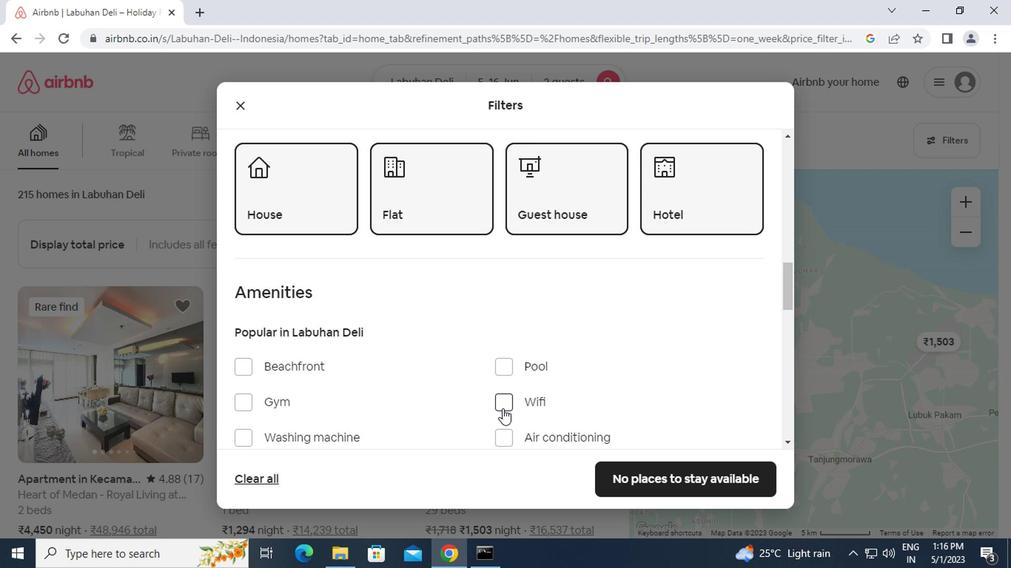 
Action: Mouse scrolled (499, 402) with delta (0, -1)
Screenshot: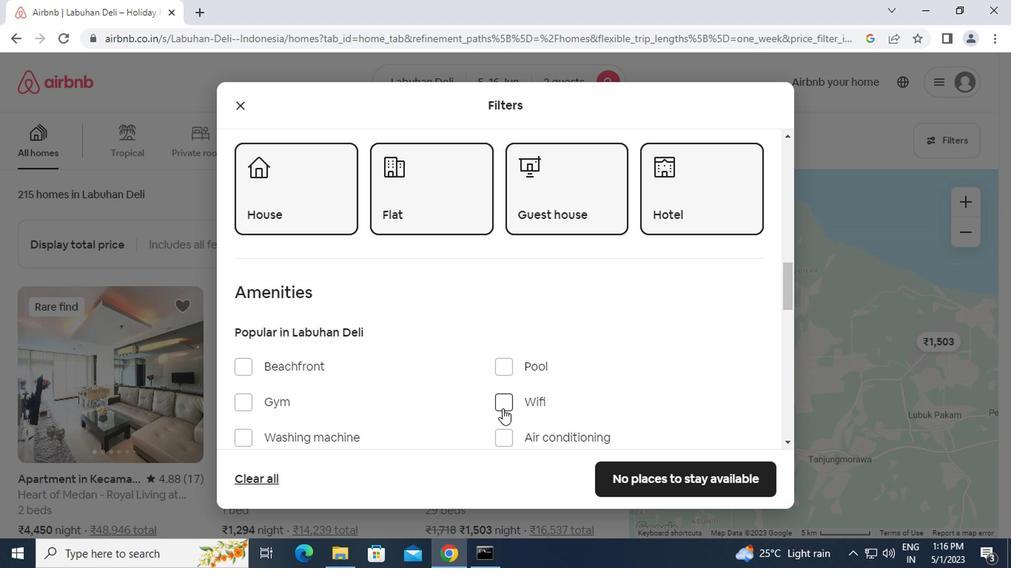 
Action: Mouse moved to (732, 411)
Screenshot: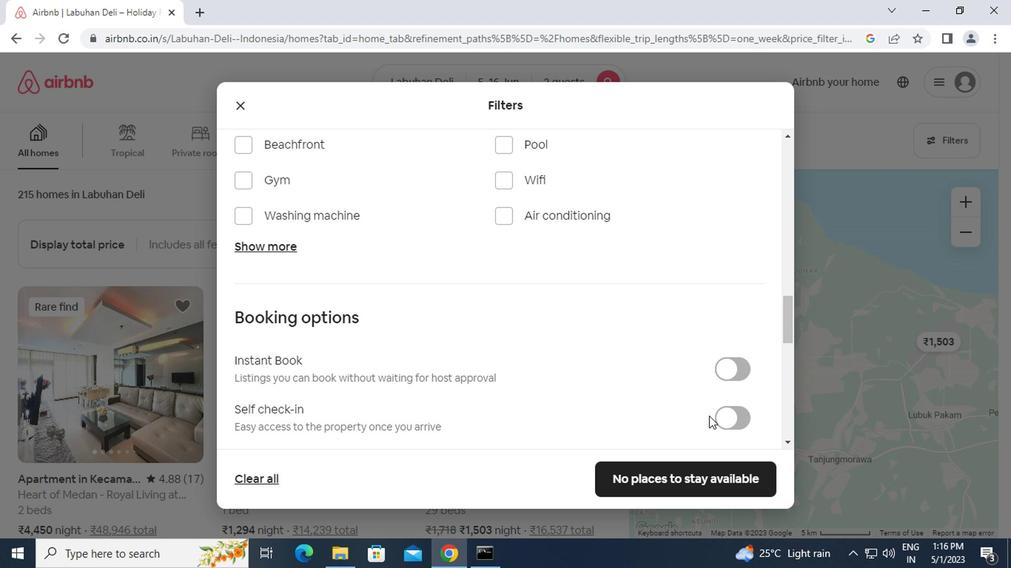 
Action: Mouse pressed left at (732, 411)
Screenshot: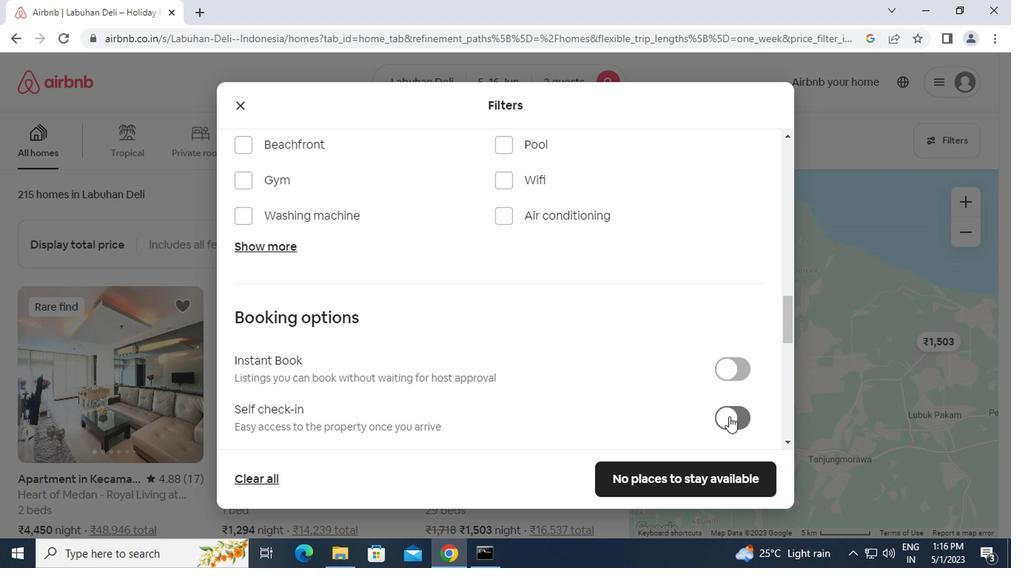 
Action: Mouse moved to (493, 423)
Screenshot: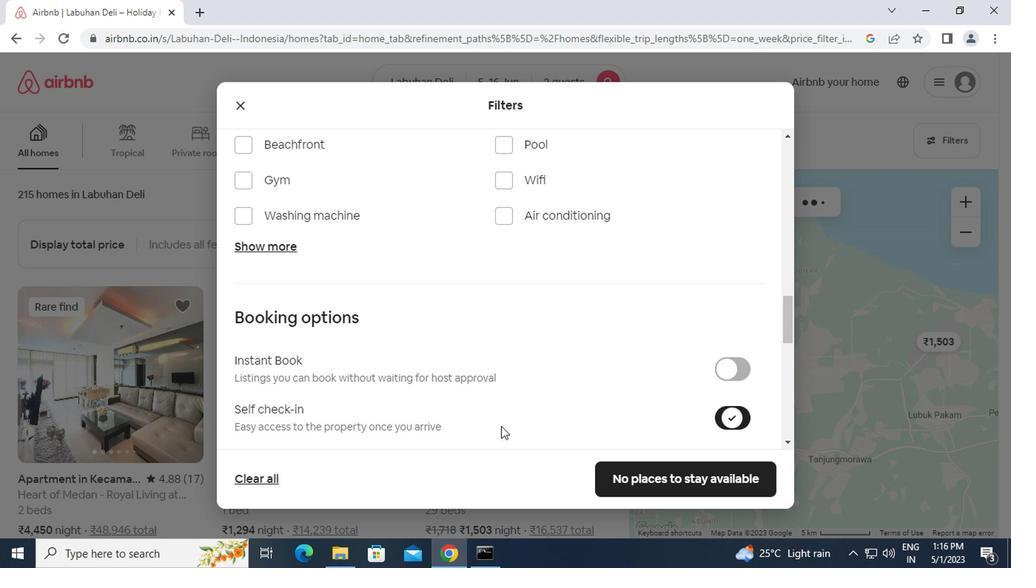 
Action: Mouse scrolled (493, 422) with delta (0, -1)
Screenshot: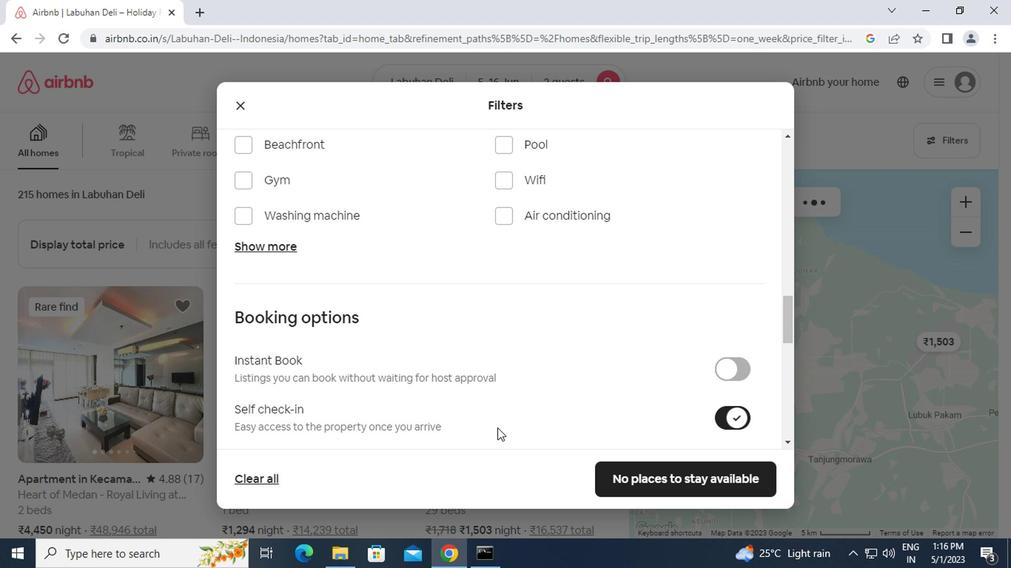 
Action: Mouse scrolled (493, 422) with delta (0, -1)
Screenshot: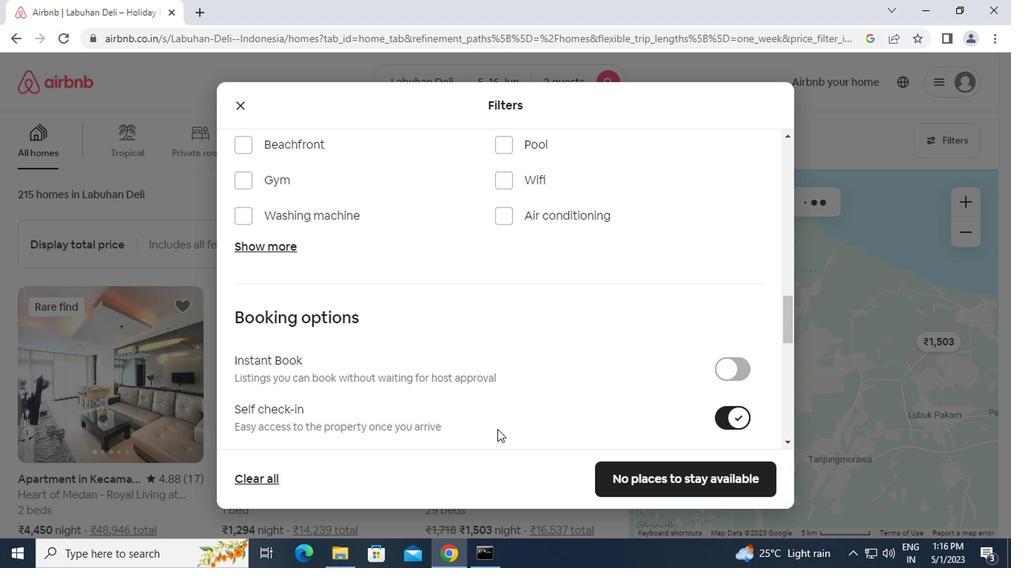 
Action: Mouse scrolled (493, 422) with delta (0, -1)
Screenshot: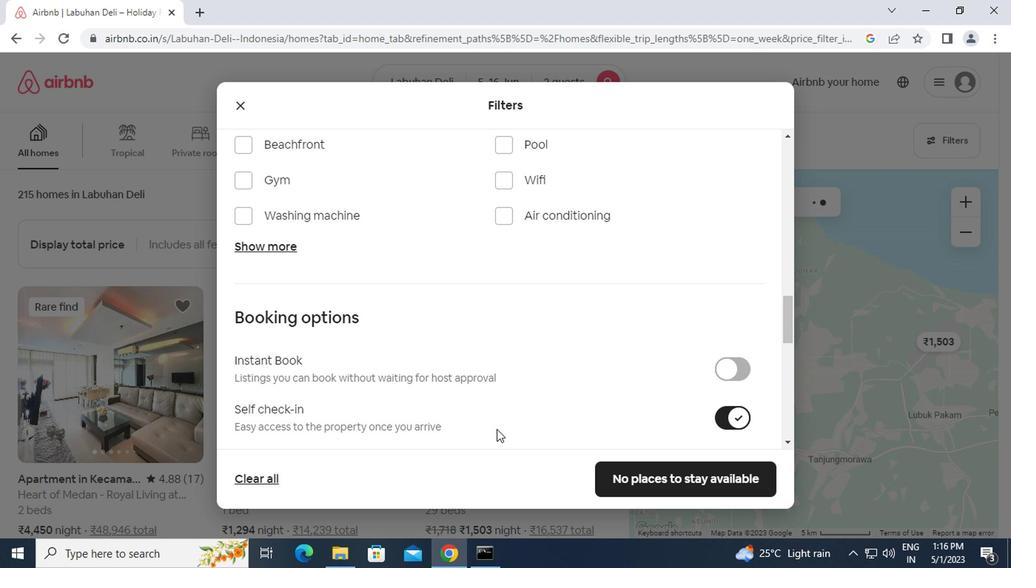 
Action: Mouse scrolled (493, 422) with delta (0, -1)
Screenshot: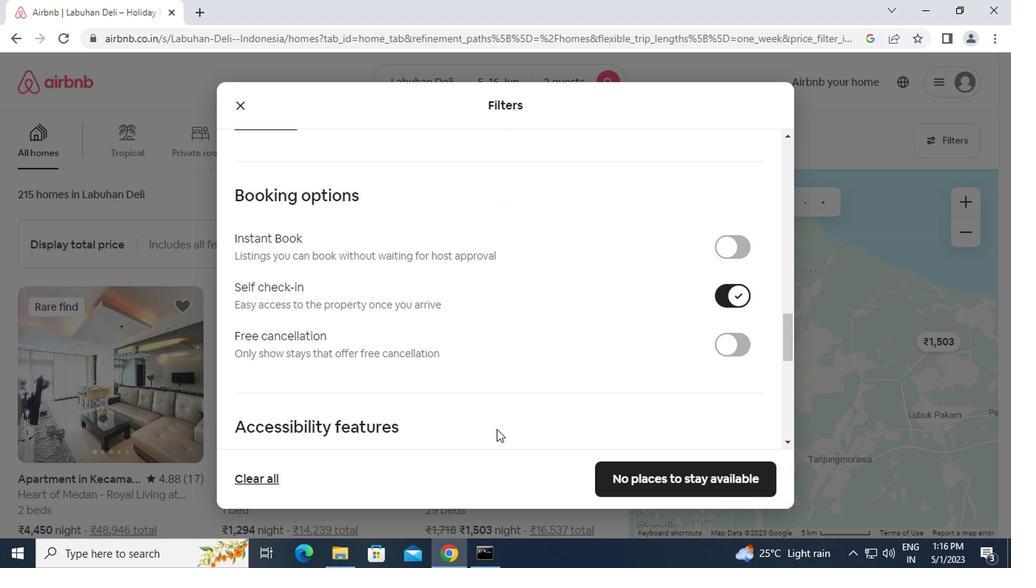
Action: Mouse moved to (478, 413)
Screenshot: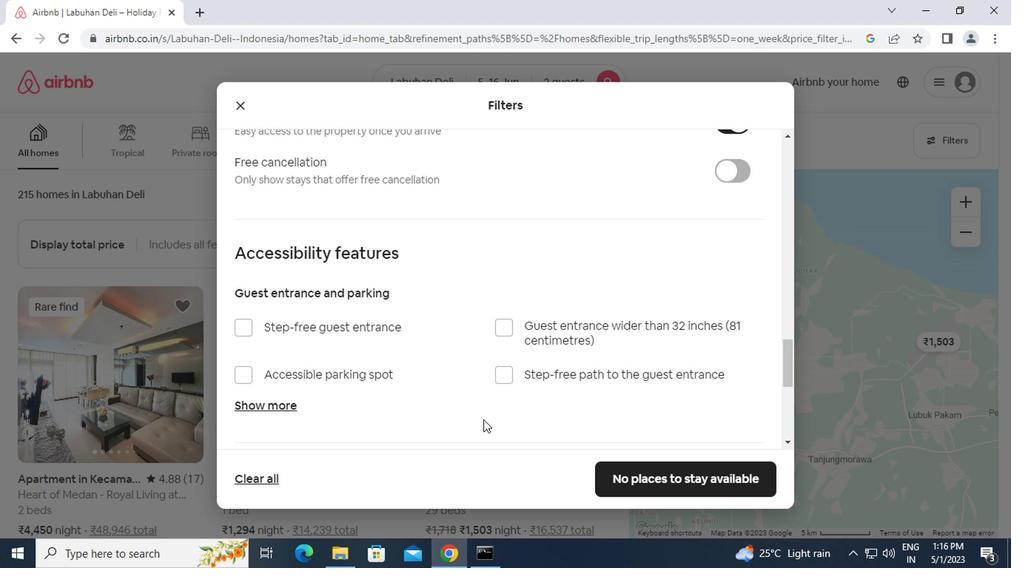 
Action: Mouse scrolled (478, 414) with delta (0, 0)
Screenshot: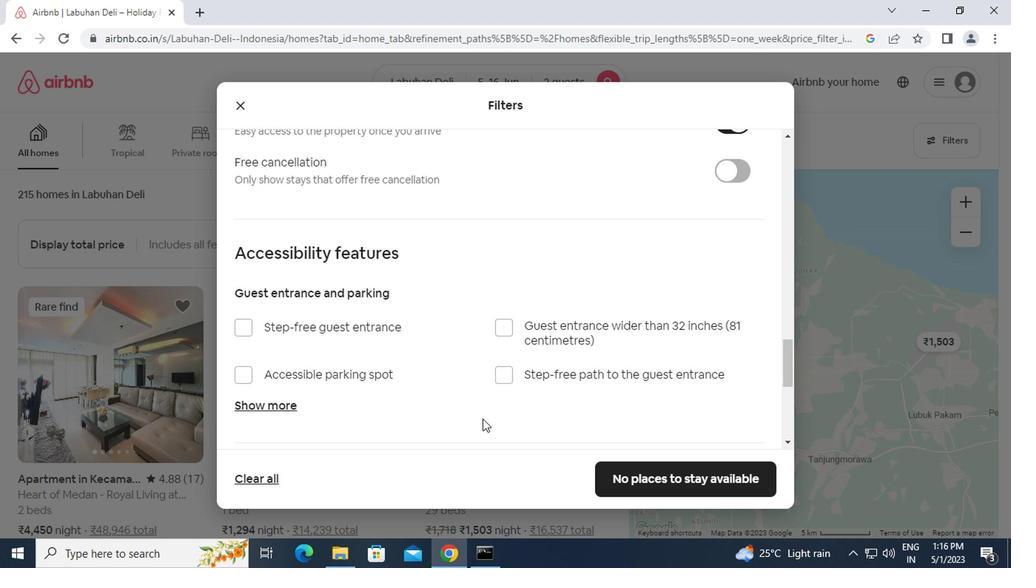 
Action: Mouse scrolled (478, 412) with delta (0, -1)
Screenshot: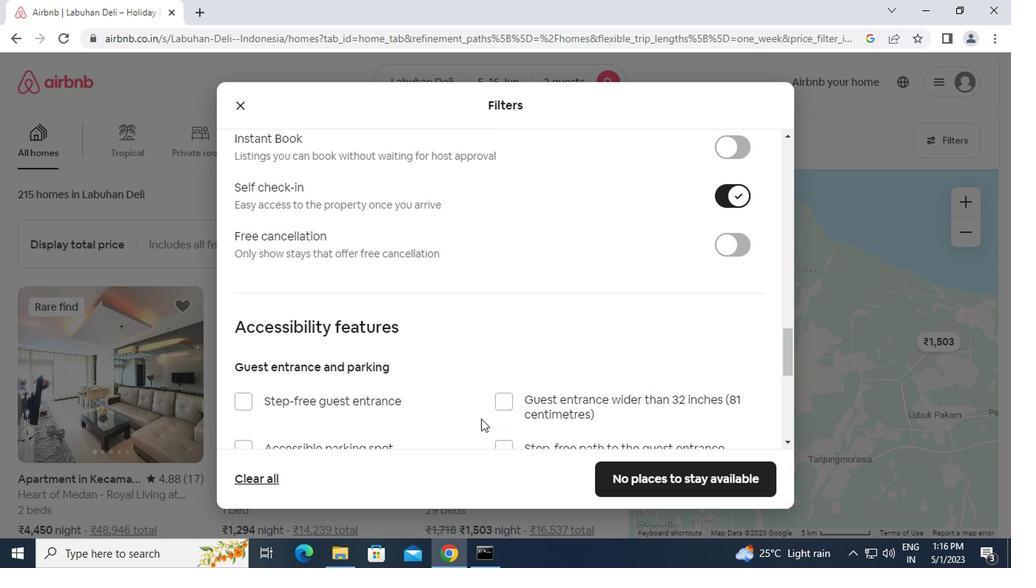 
Action: Mouse scrolled (478, 412) with delta (0, -1)
Screenshot: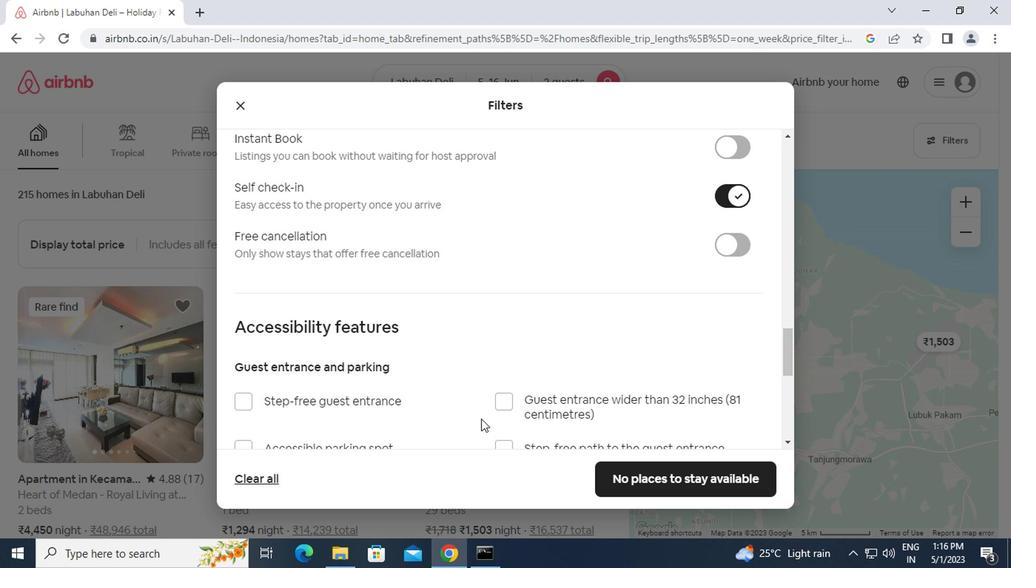 
Action: Mouse scrolled (478, 412) with delta (0, -1)
Screenshot: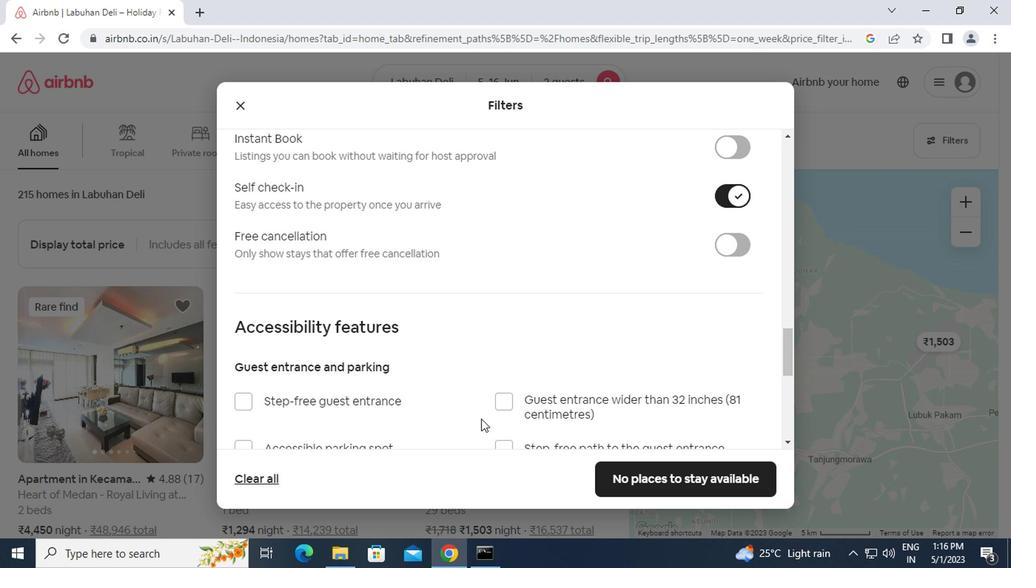 
Action: Mouse scrolled (478, 412) with delta (0, -1)
Screenshot: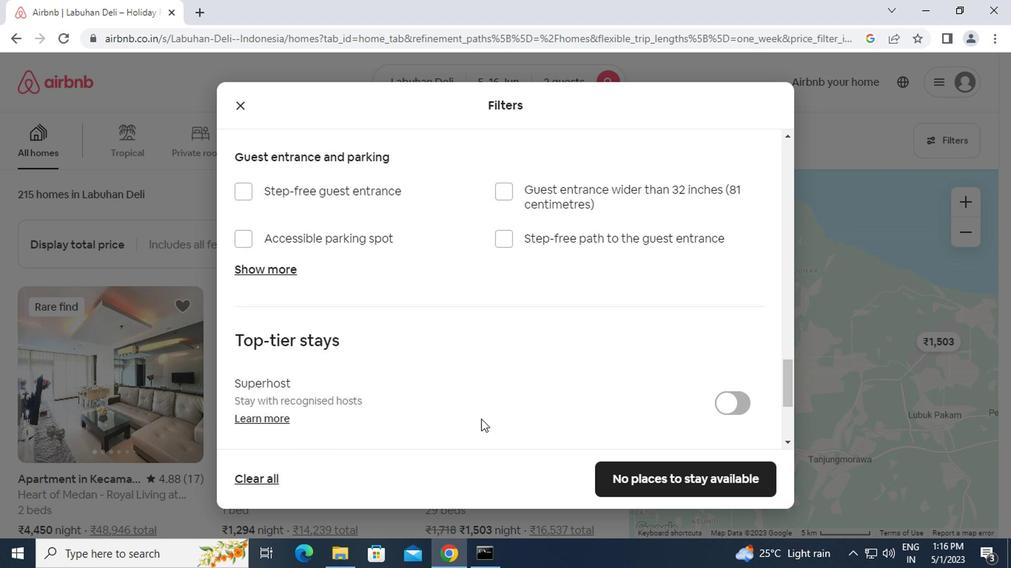 
Action: Mouse scrolled (478, 412) with delta (0, -1)
Screenshot: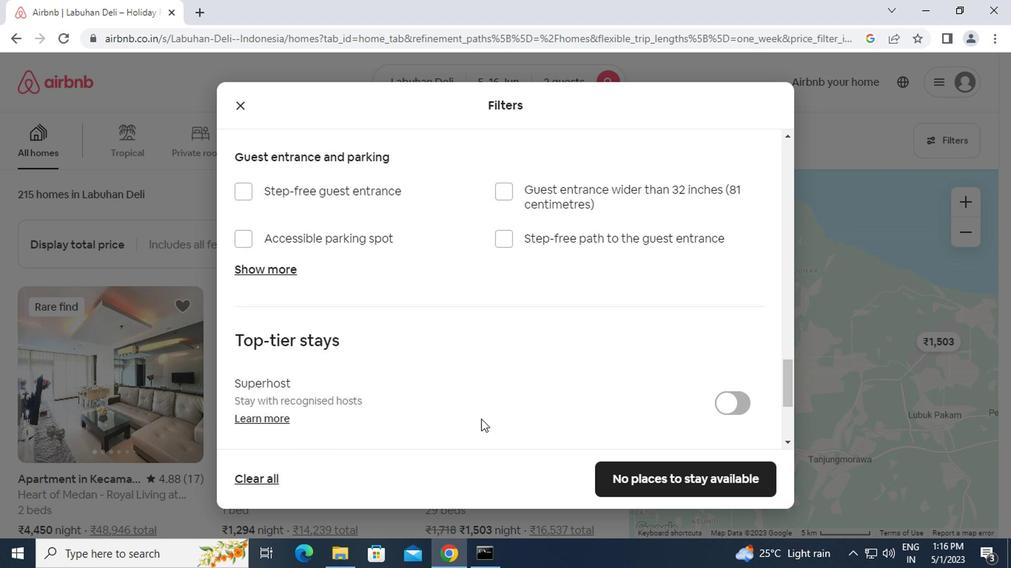 
Action: Mouse scrolled (478, 412) with delta (0, -1)
Screenshot: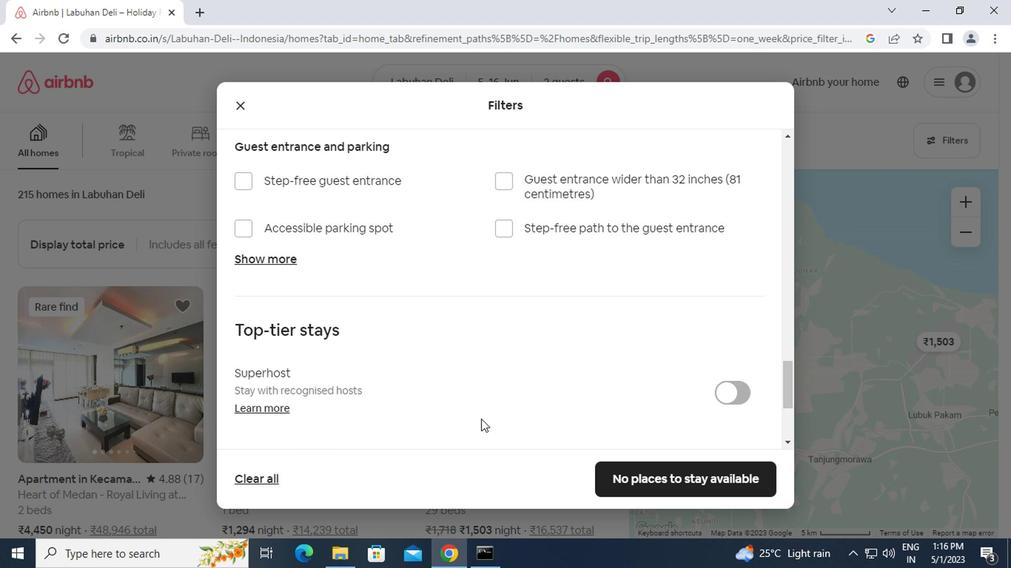 
Action: Mouse scrolled (478, 412) with delta (0, -1)
Screenshot: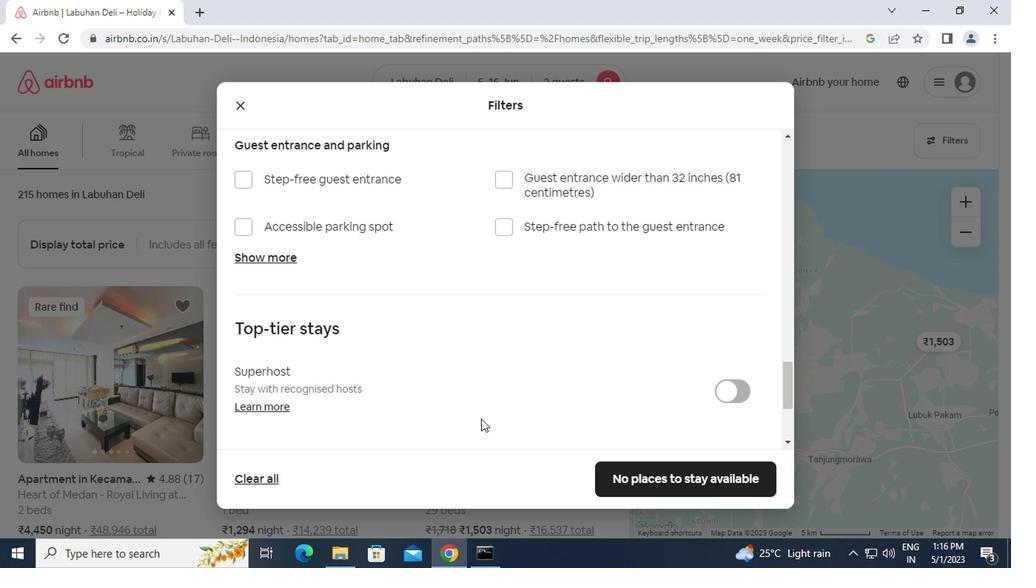 
Action: Mouse scrolled (478, 412) with delta (0, -1)
Screenshot: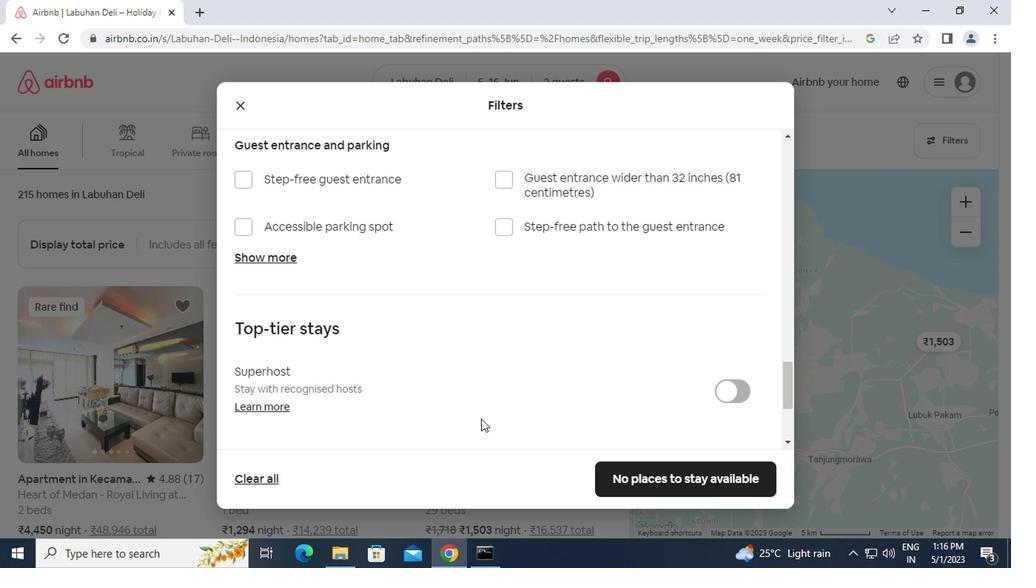 
Action: Mouse moved to (232, 337)
Screenshot: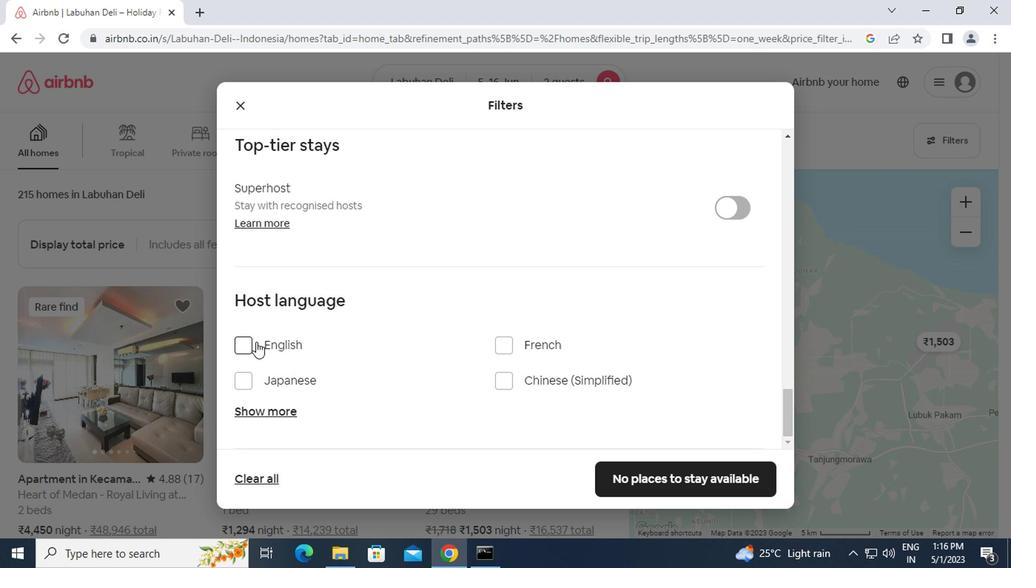 
Action: Mouse pressed left at (232, 337)
Screenshot: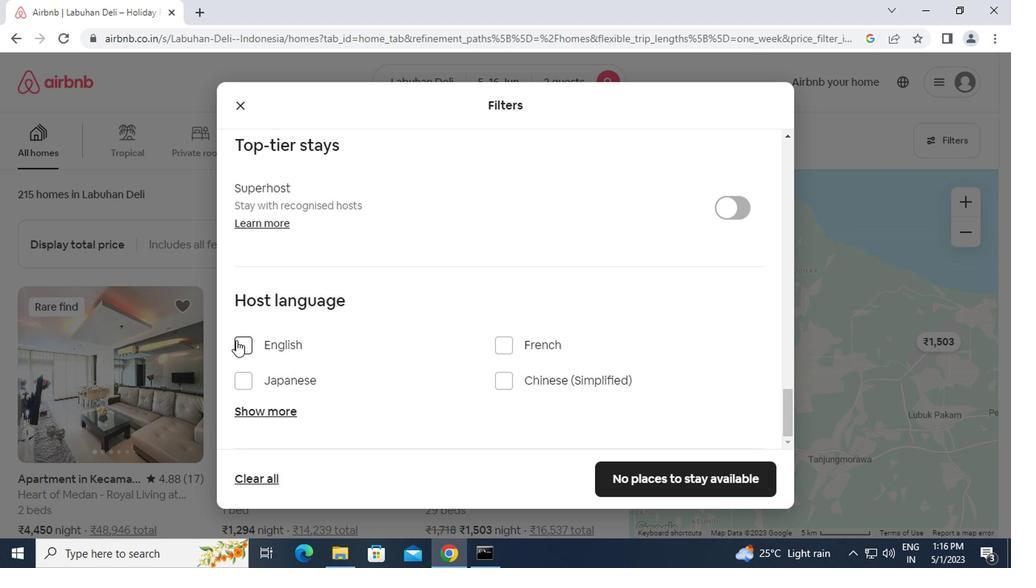 
Action: Mouse moved to (621, 461)
Screenshot: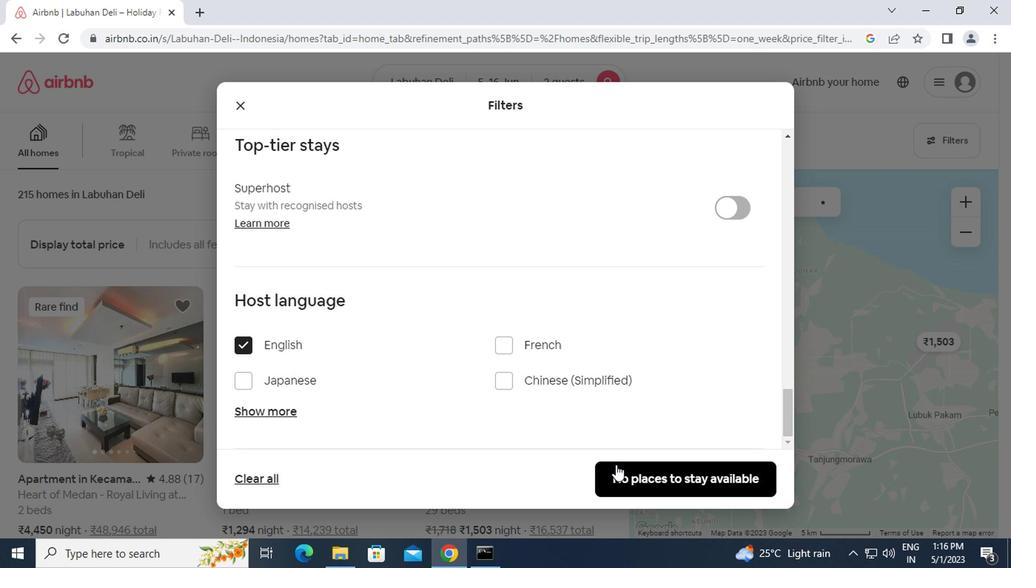 
Action: Mouse pressed left at (621, 461)
Screenshot: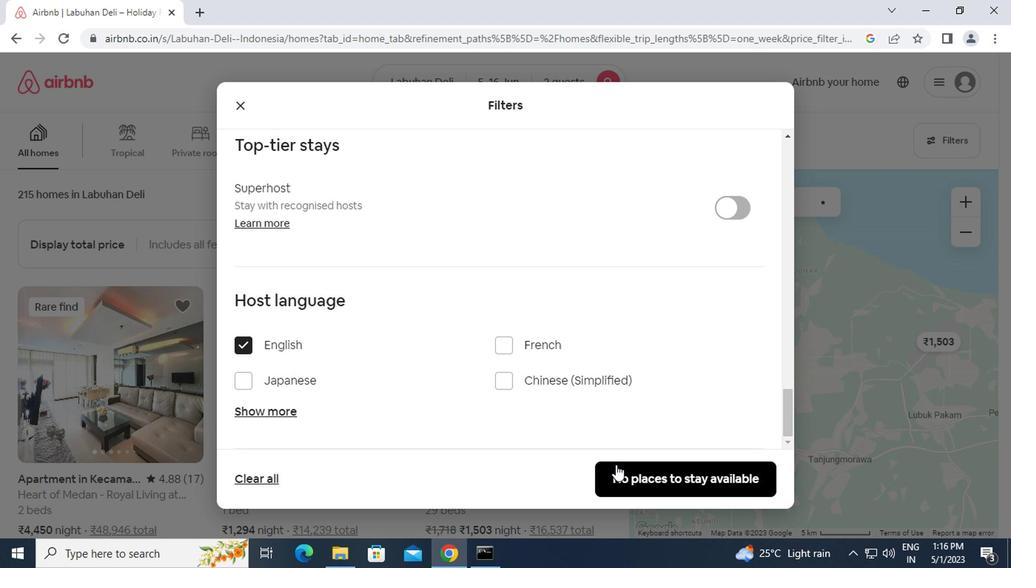 
